 Task: Look for space in Bellaire, United States from 10th August, 2023 to 20th August, 2023 for 12 adults in price range Rs.10000 to Rs.14000. Place can be entire place or shared room with 6 bedrooms having 12 beds and 6 bathrooms. Property type can be house, flat, guest house. Amenities needed are: wifi, TV, free parkinig on premises, gym, breakfast. Booking option can be shelf check-in. Required host language is English.
Action: Mouse moved to (414, 82)
Screenshot: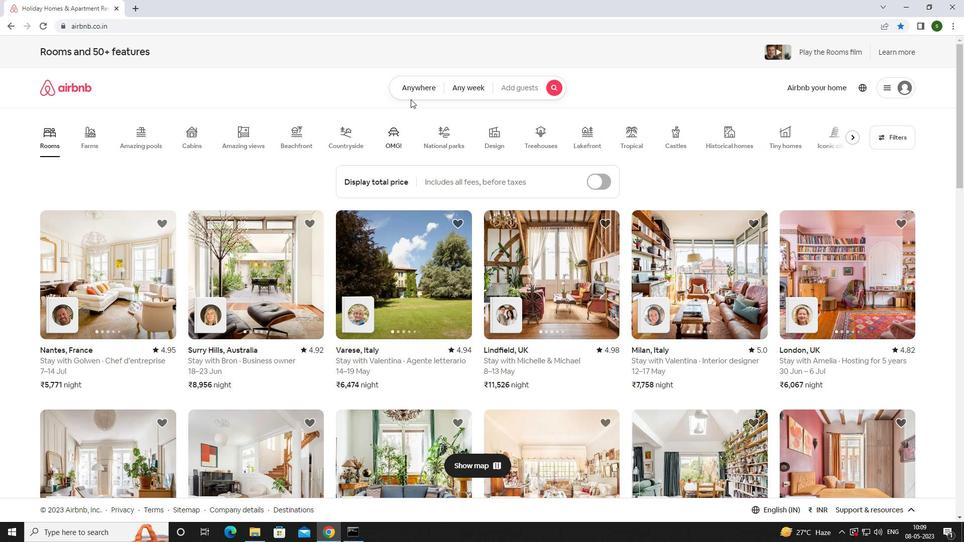 
Action: Mouse pressed left at (414, 82)
Screenshot: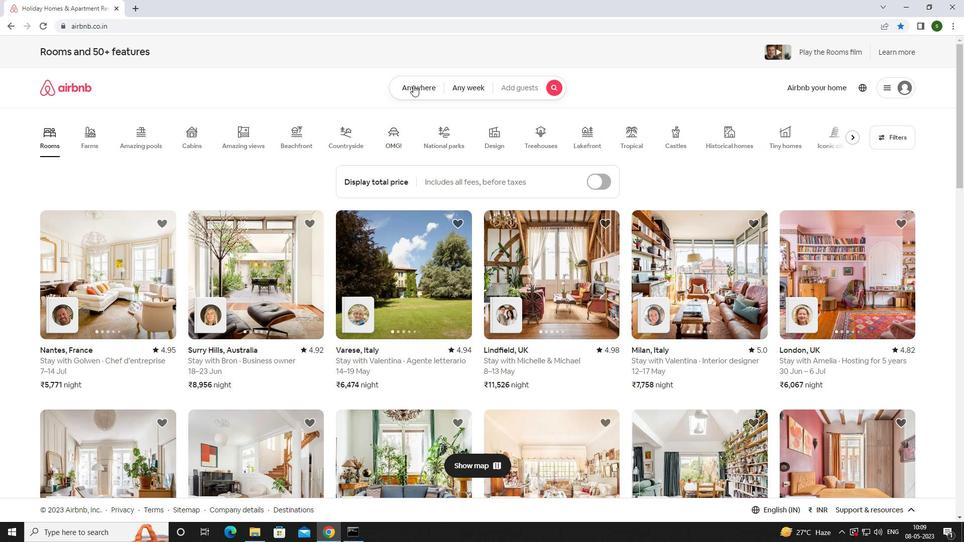 
Action: Mouse moved to (357, 125)
Screenshot: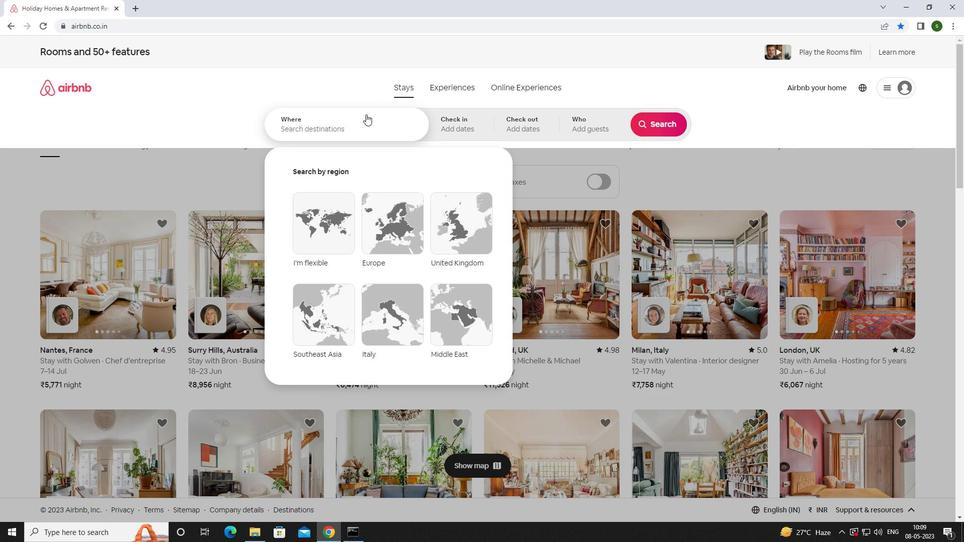 
Action: Mouse pressed left at (357, 125)
Screenshot: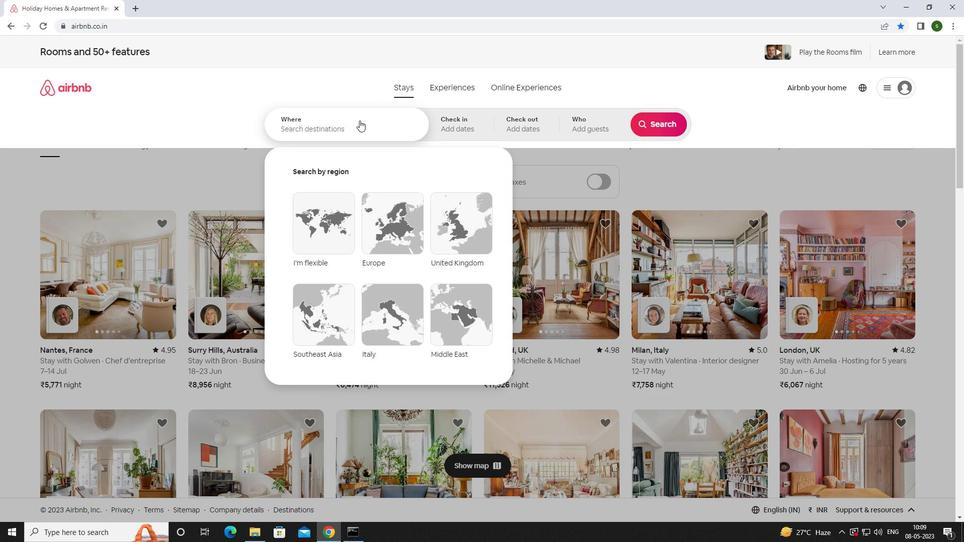 
Action: Key pressed <Key.caps_lock>b<Key.caps_lock>ellaire,<Key.space><Key.caps_lock>u<Key.caps_lock>nited<Key.space><Key.caps_lock>s<Key.caps_lock>tates<Key.enter>
Screenshot: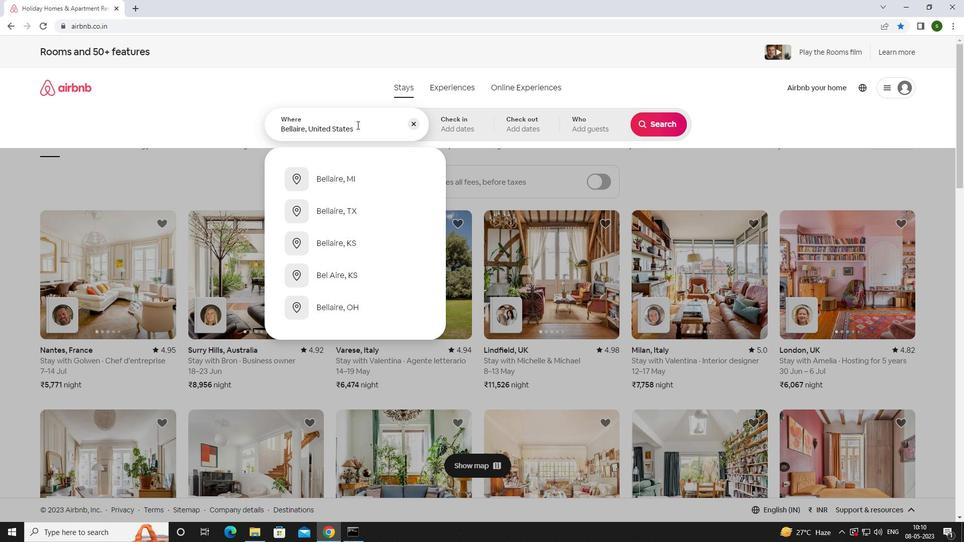 
Action: Mouse moved to (661, 199)
Screenshot: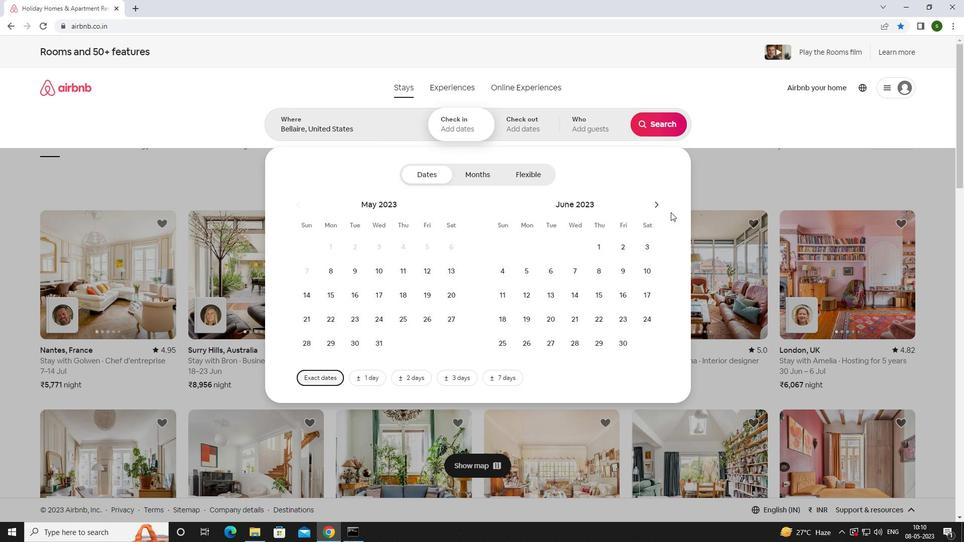 
Action: Mouse pressed left at (661, 199)
Screenshot: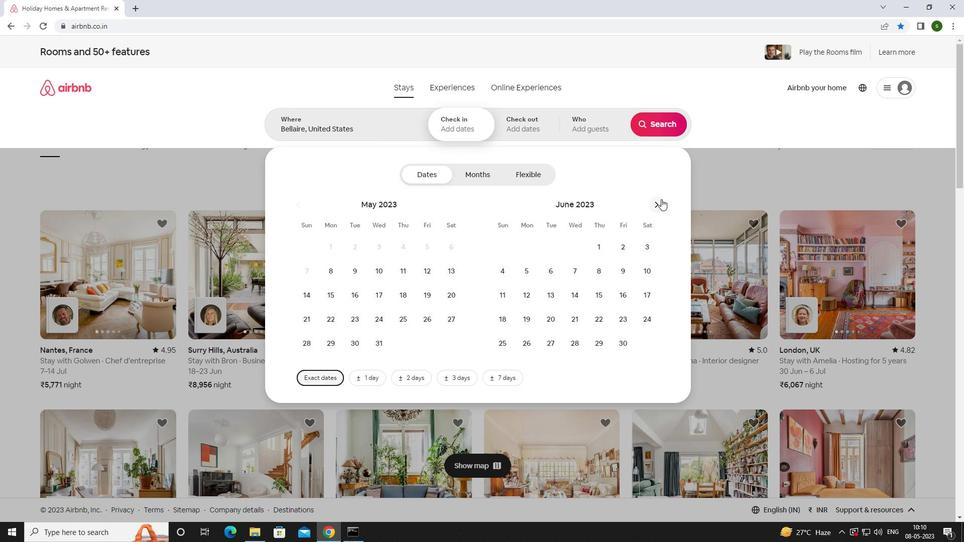 
Action: Mouse pressed left at (661, 199)
Screenshot: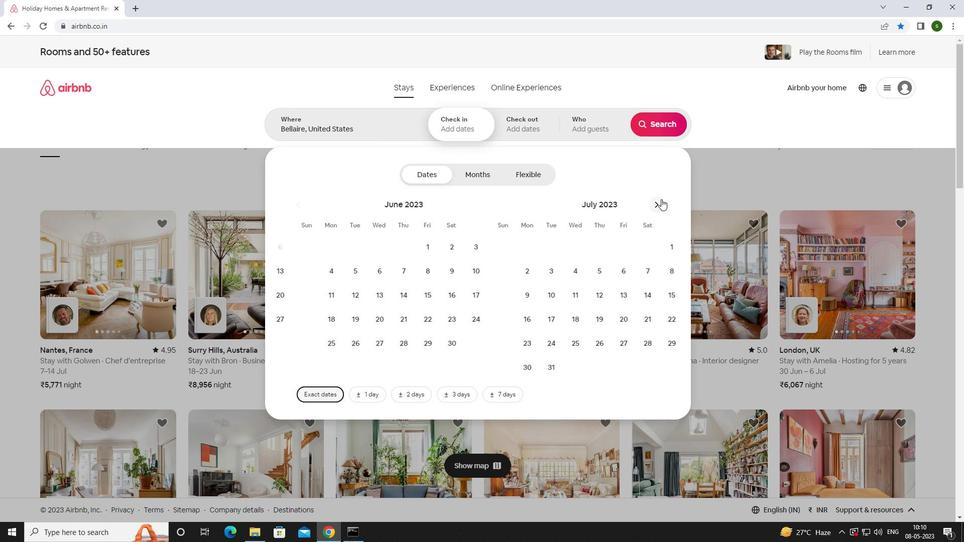 
Action: Mouse moved to (601, 272)
Screenshot: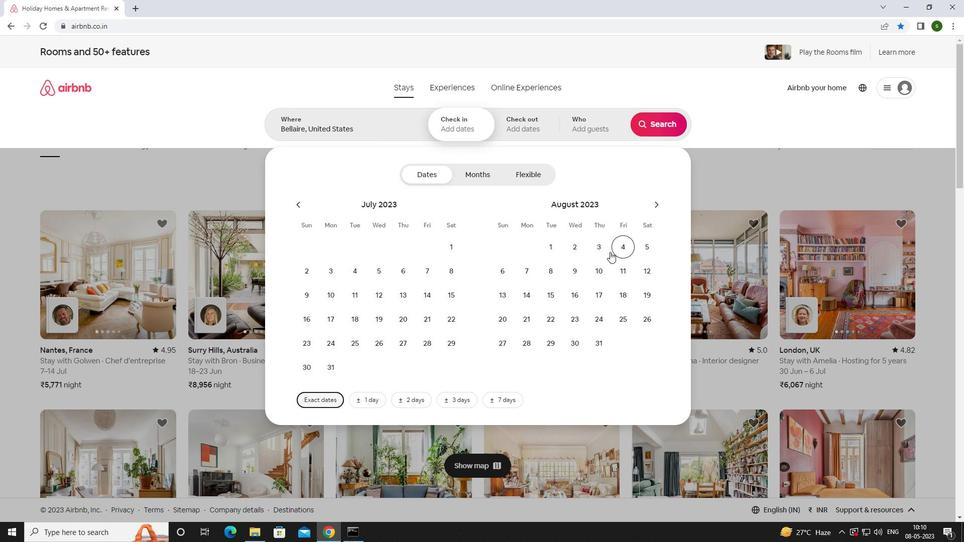 
Action: Mouse pressed left at (601, 272)
Screenshot: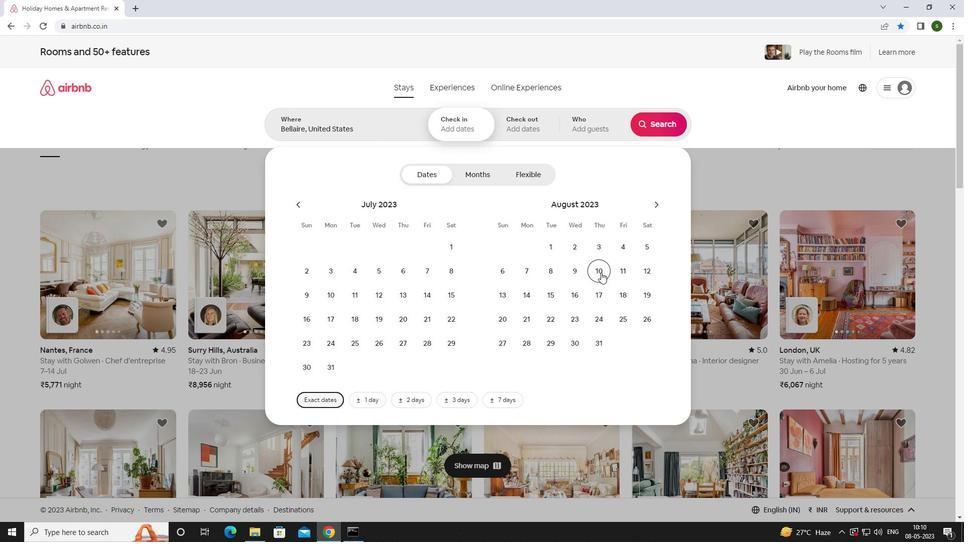 
Action: Mouse moved to (507, 319)
Screenshot: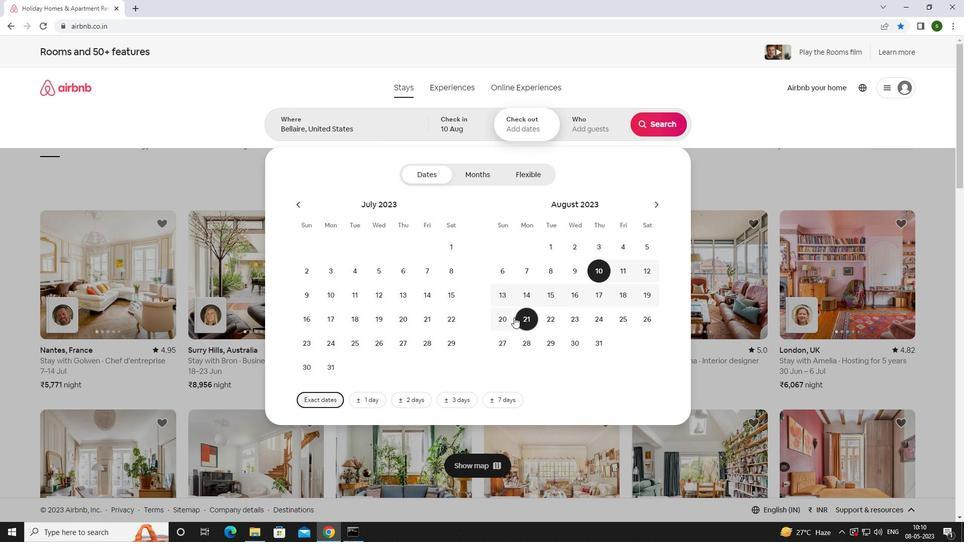 
Action: Mouse pressed left at (507, 319)
Screenshot: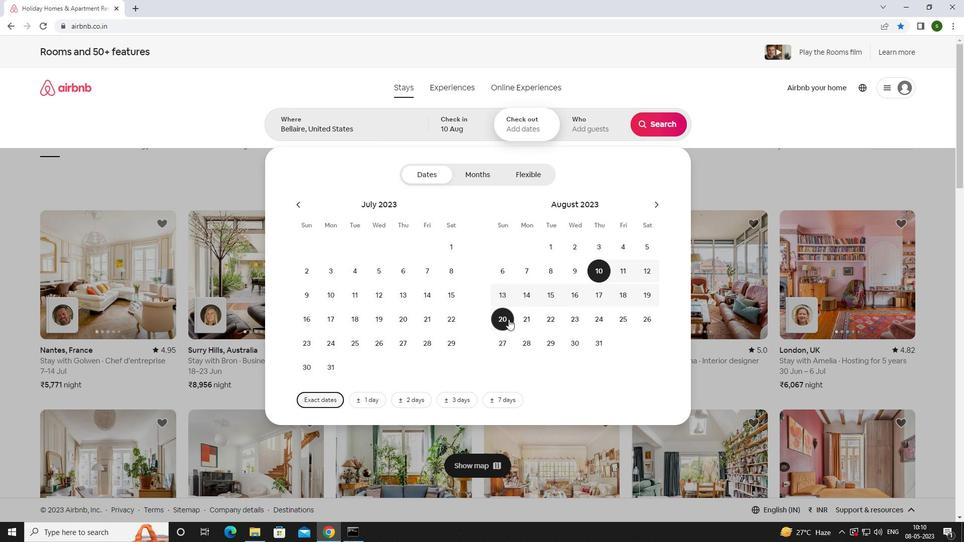 
Action: Mouse moved to (583, 131)
Screenshot: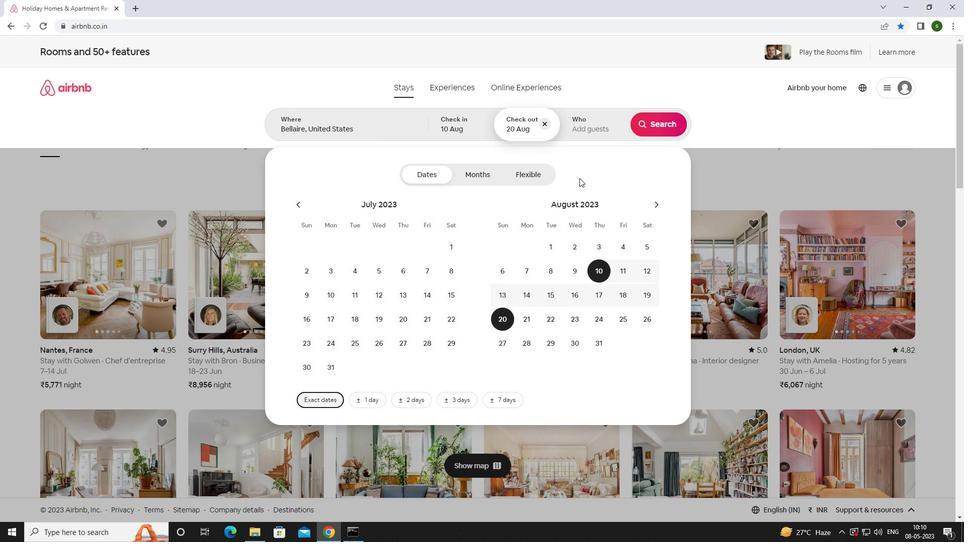 
Action: Mouse pressed left at (583, 131)
Screenshot: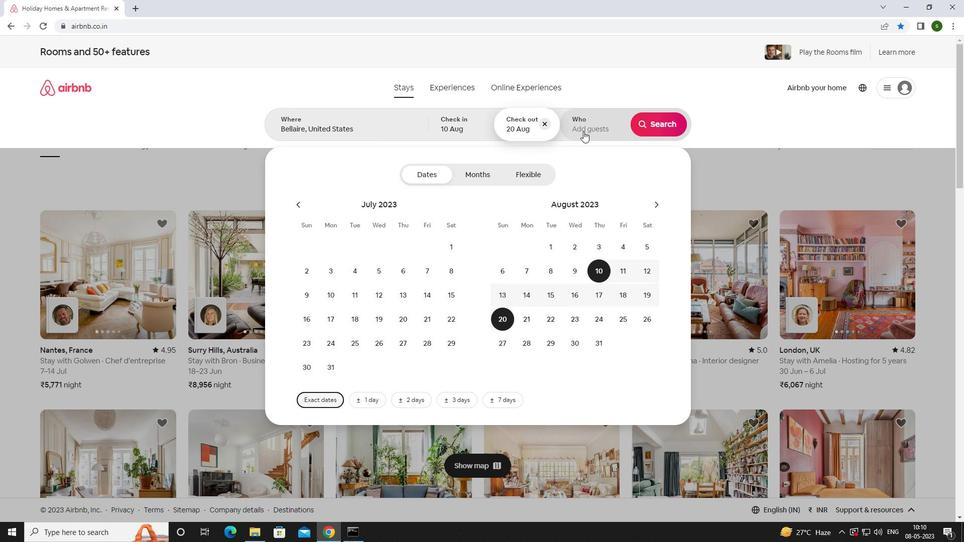 
Action: Mouse moved to (661, 178)
Screenshot: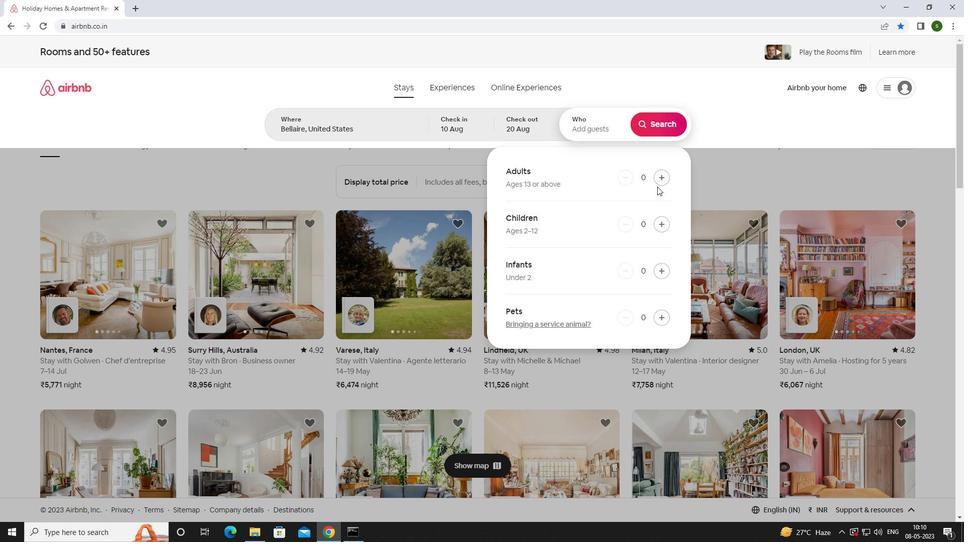 
Action: Mouse pressed left at (661, 178)
Screenshot: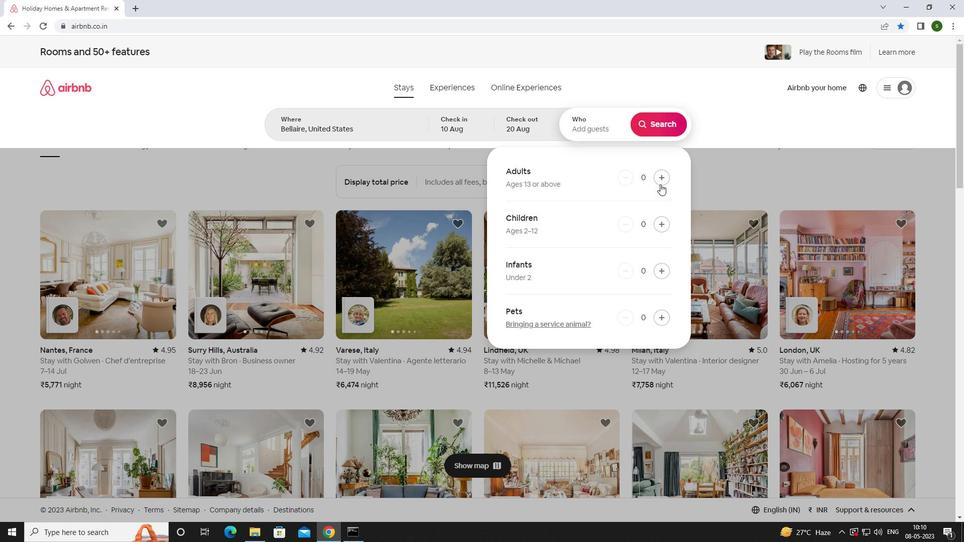 
Action: Mouse pressed left at (661, 178)
Screenshot: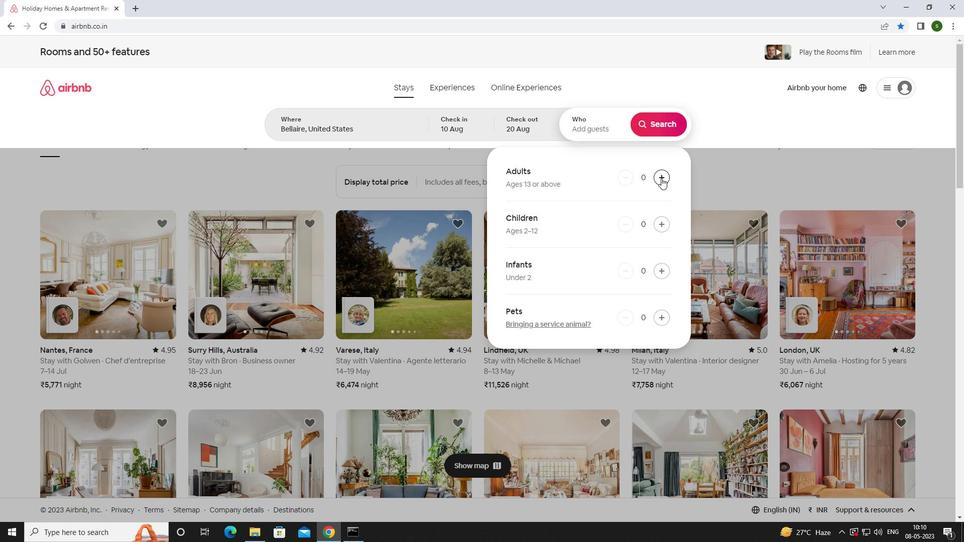 
Action: Mouse pressed left at (661, 178)
Screenshot: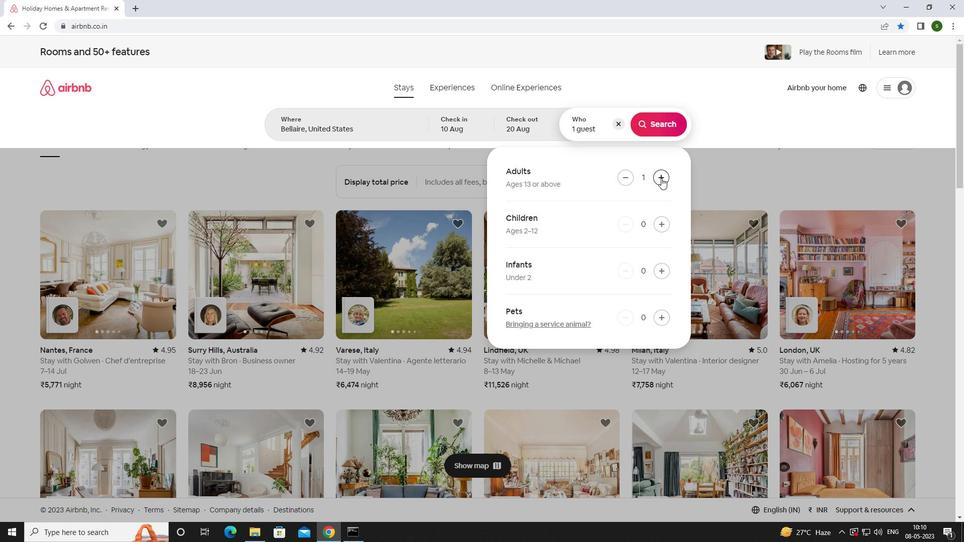 
Action: Mouse pressed left at (661, 178)
Screenshot: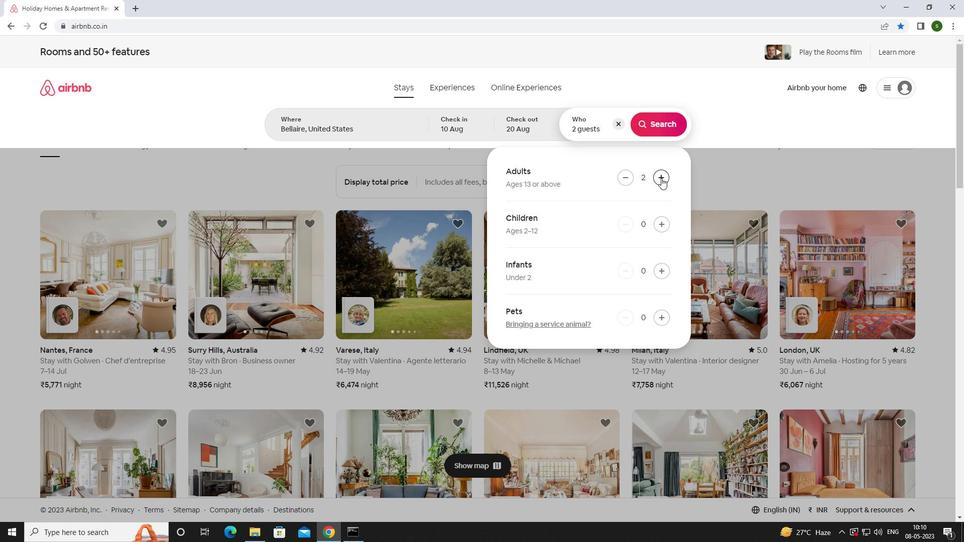 
Action: Mouse pressed left at (661, 178)
Screenshot: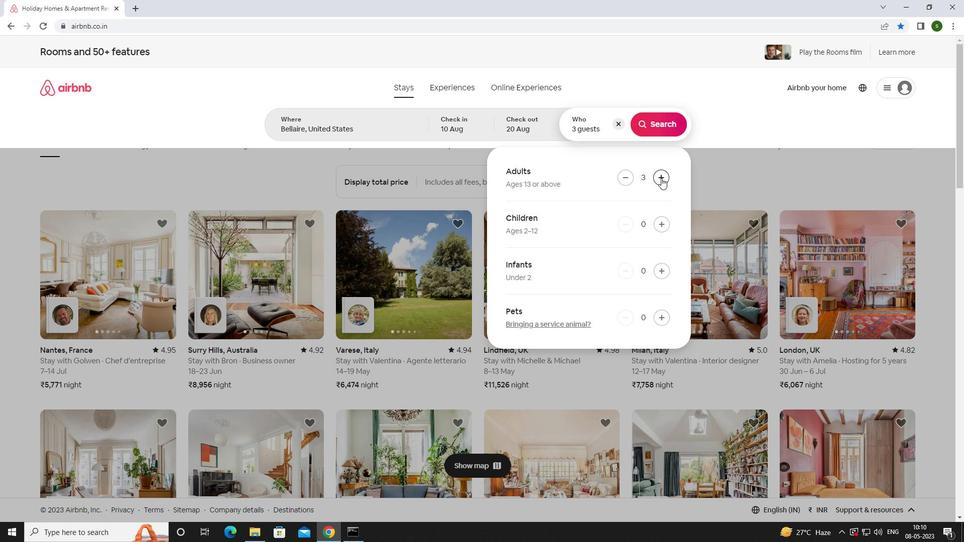 
Action: Mouse pressed left at (661, 178)
Screenshot: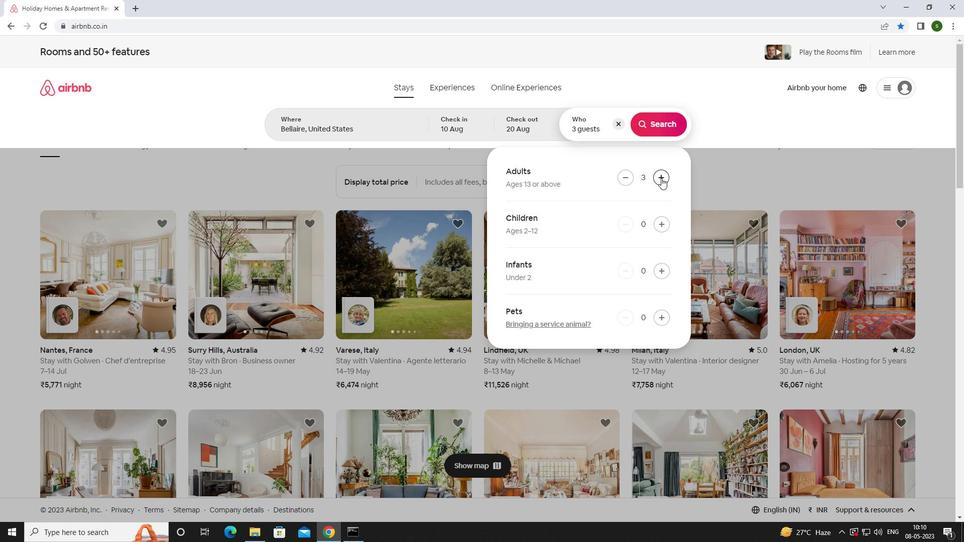 
Action: Mouse pressed left at (661, 178)
Screenshot: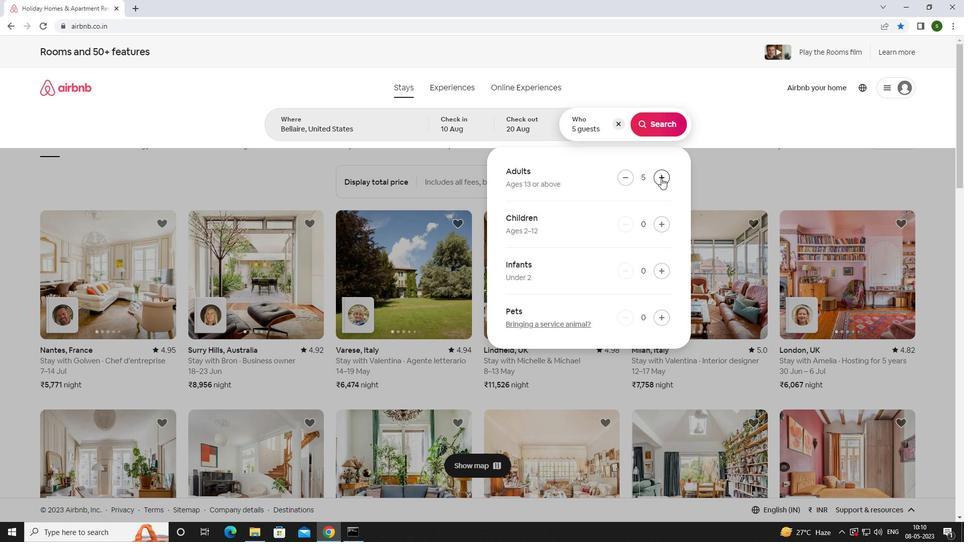 
Action: Mouse pressed left at (661, 178)
Screenshot: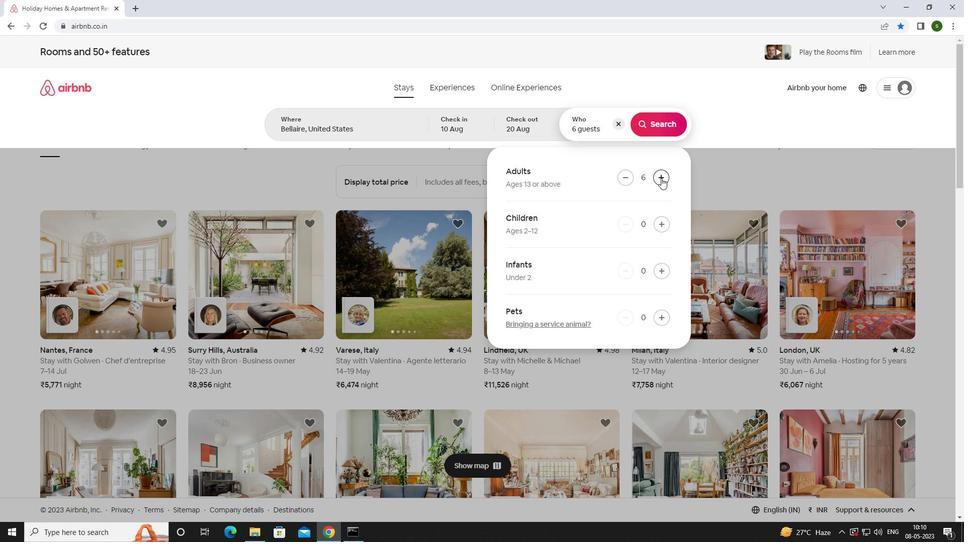 
Action: Mouse pressed left at (661, 178)
Screenshot: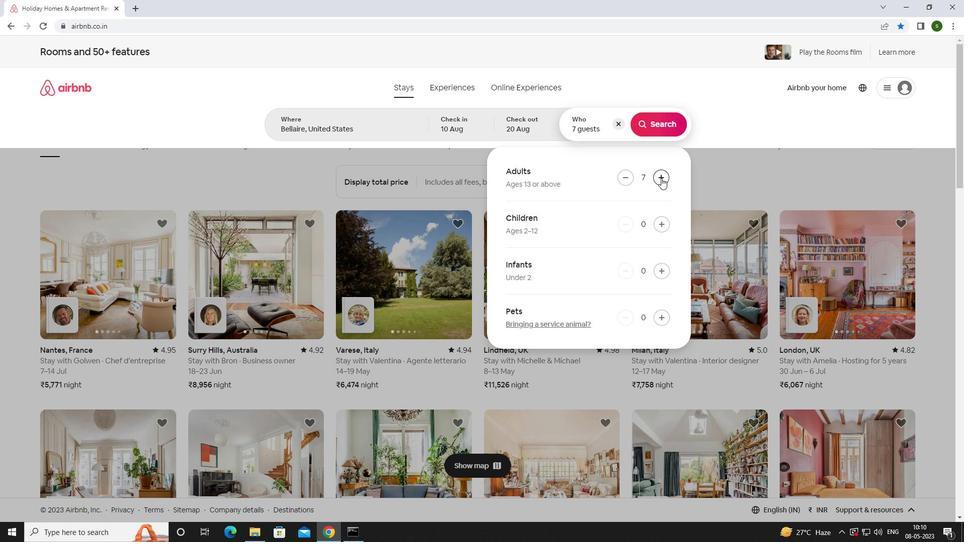 
Action: Mouse pressed left at (661, 178)
Screenshot: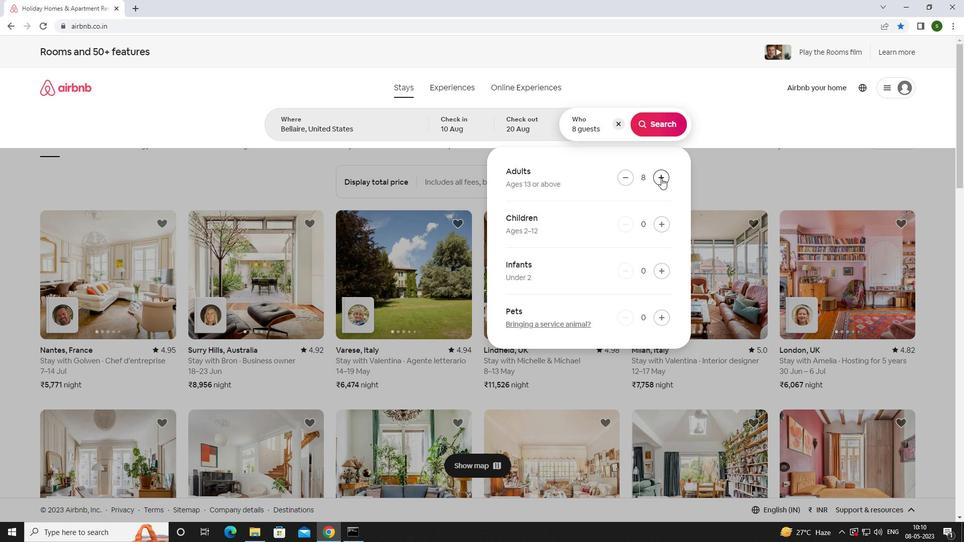 
Action: Mouse pressed left at (661, 178)
Screenshot: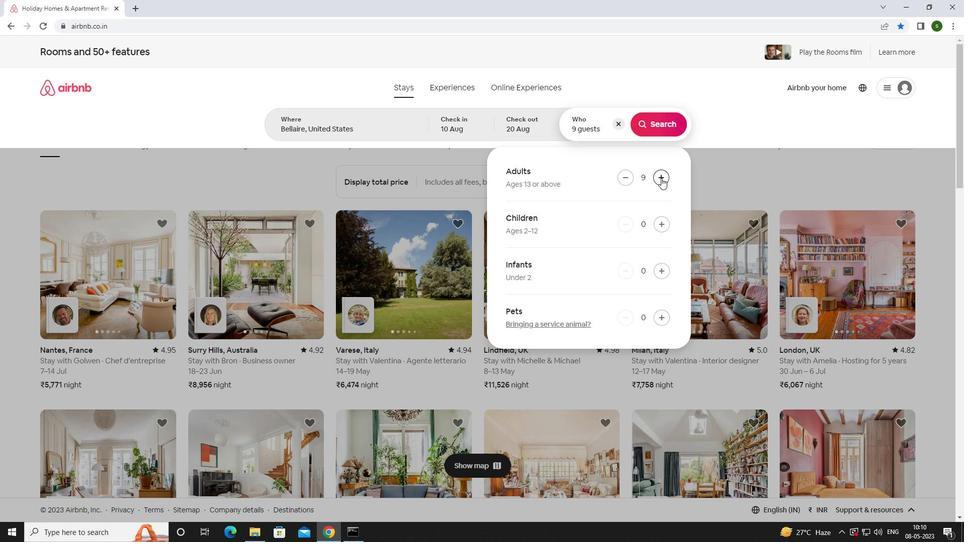 
Action: Mouse pressed left at (661, 178)
Screenshot: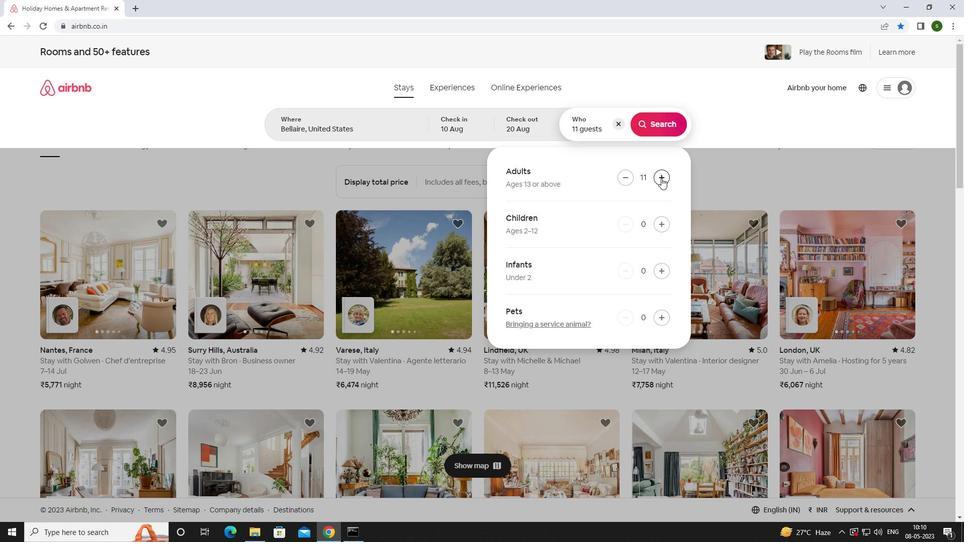 
Action: Mouse moved to (666, 125)
Screenshot: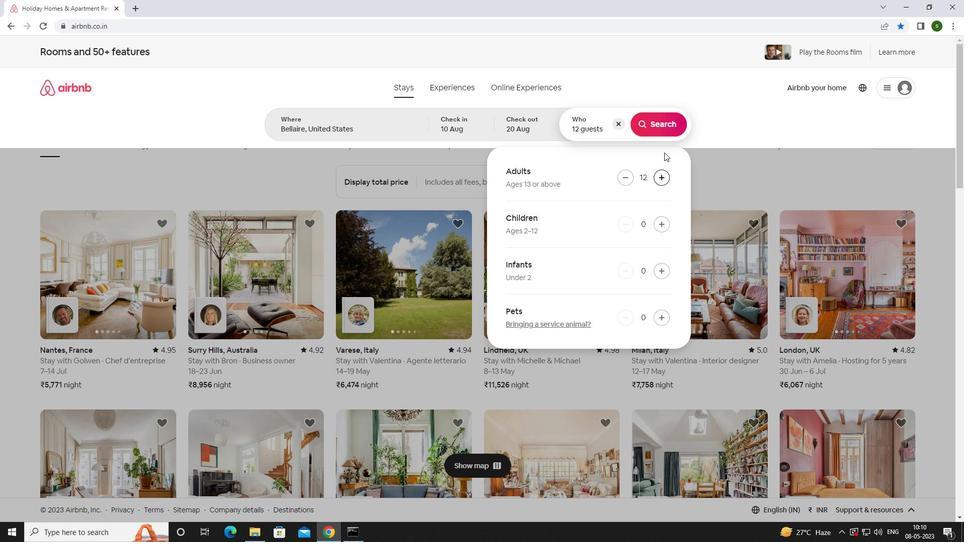 
Action: Mouse pressed left at (666, 125)
Screenshot: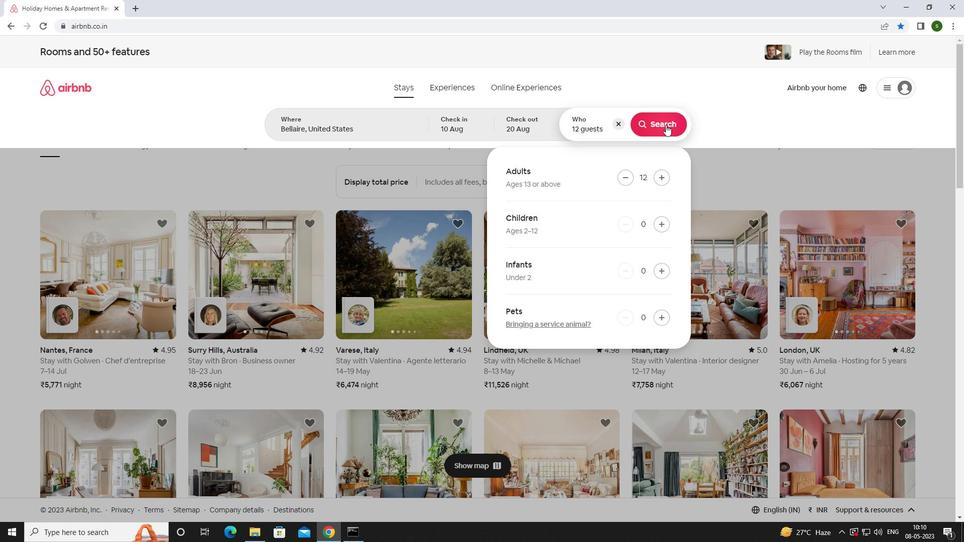 
Action: Mouse moved to (907, 93)
Screenshot: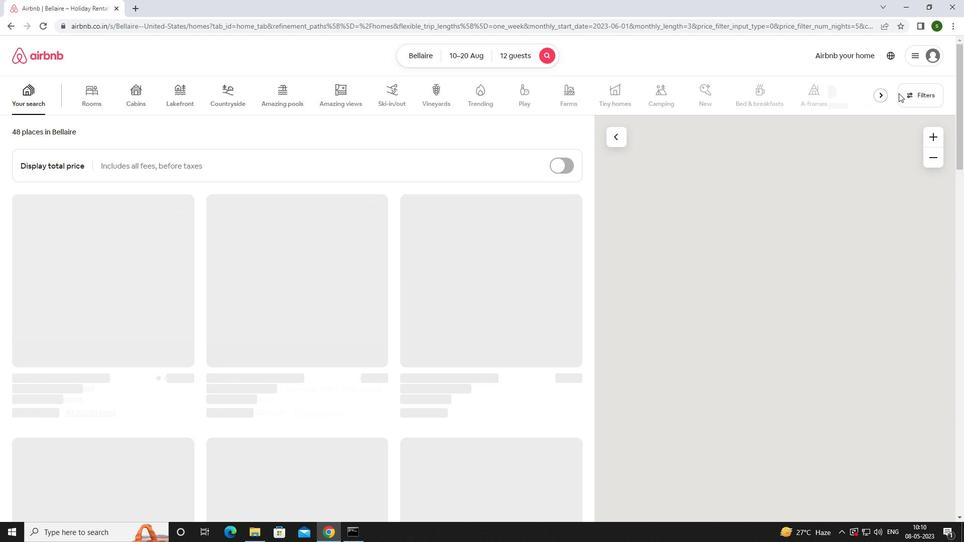
Action: Mouse pressed left at (907, 93)
Screenshot: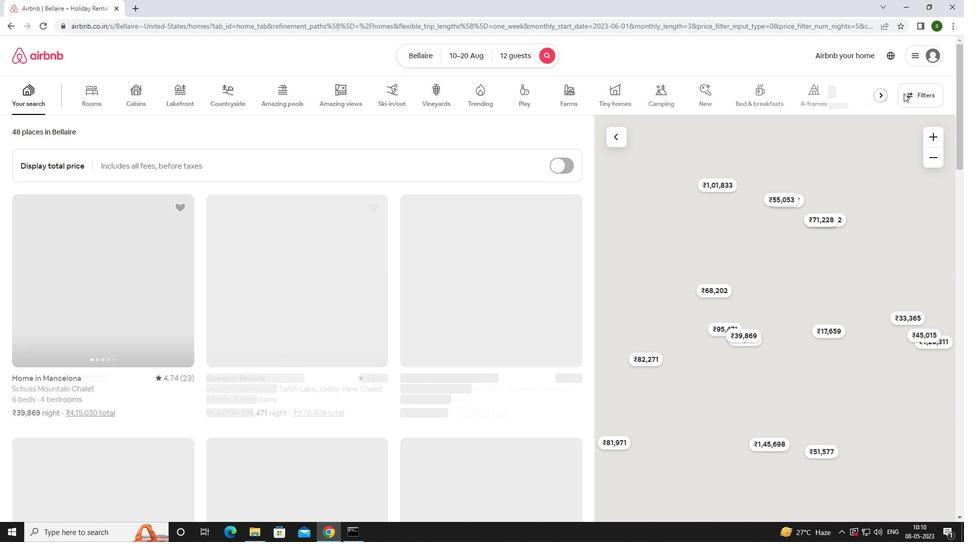 
Action: Mouse moved to (405, 333)
Screenshot: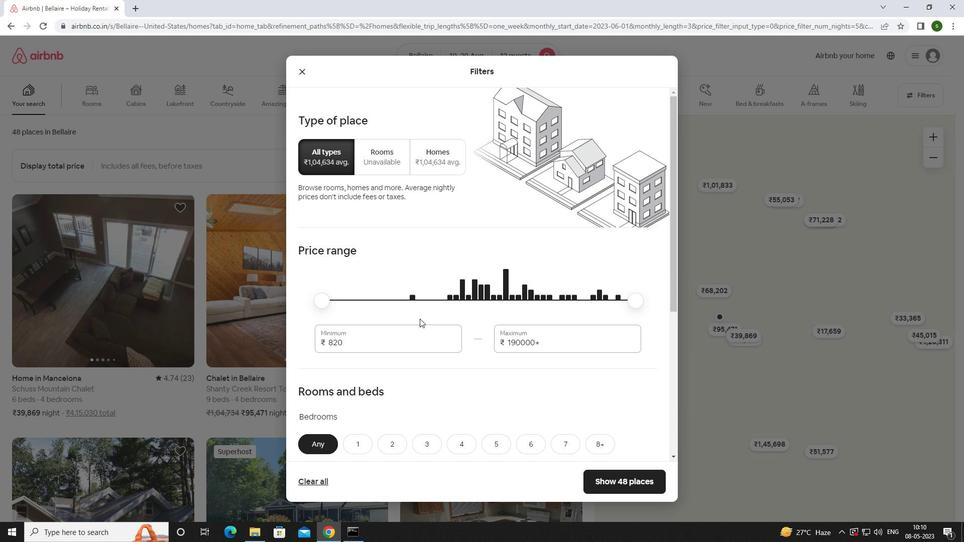 
Action: Mouse pressed left at (405, 333)
Screenshot: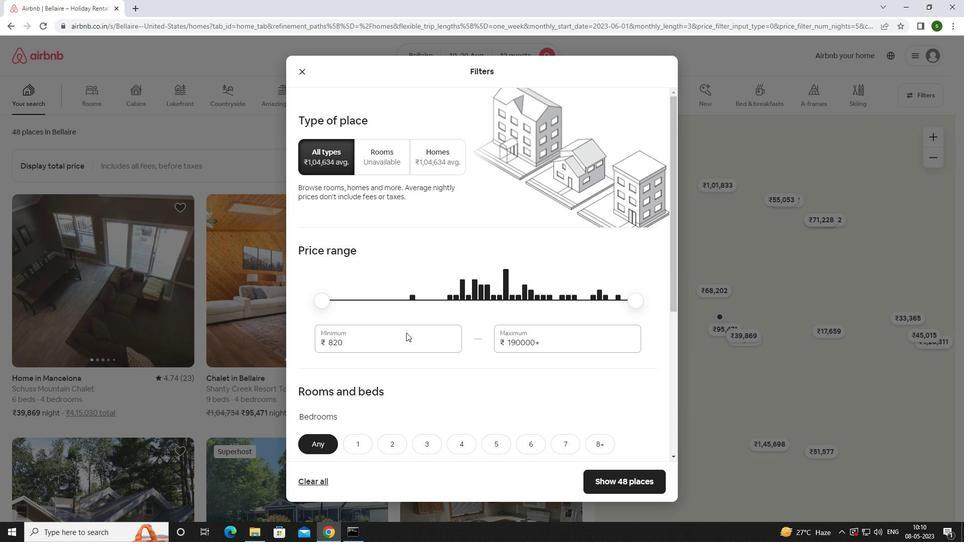 
Action: Key pressed <Key.backspace><Key.backspace><Key.backspace><Key.backspace><Key.backspace>10000
Screenshot: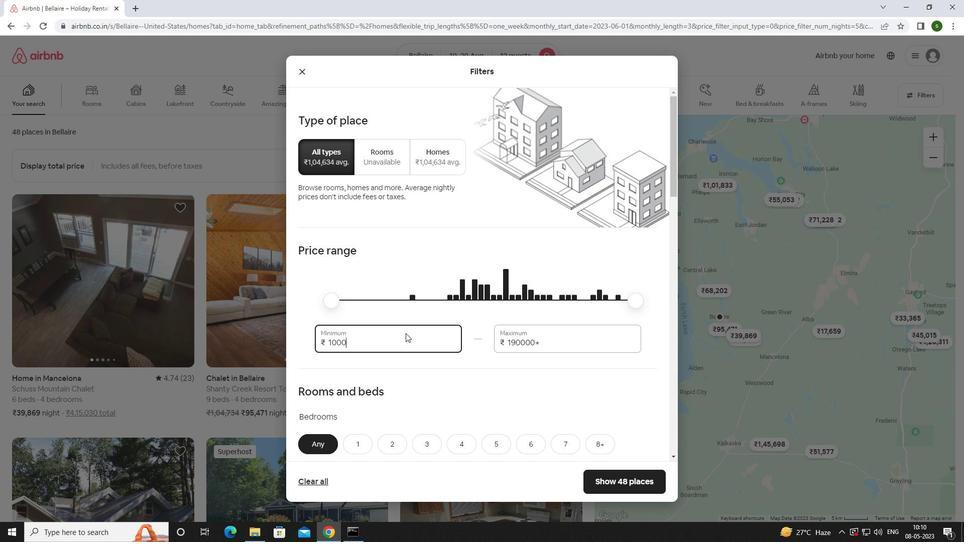 
Action: Mouse moved to (552, 343)
Screenshot: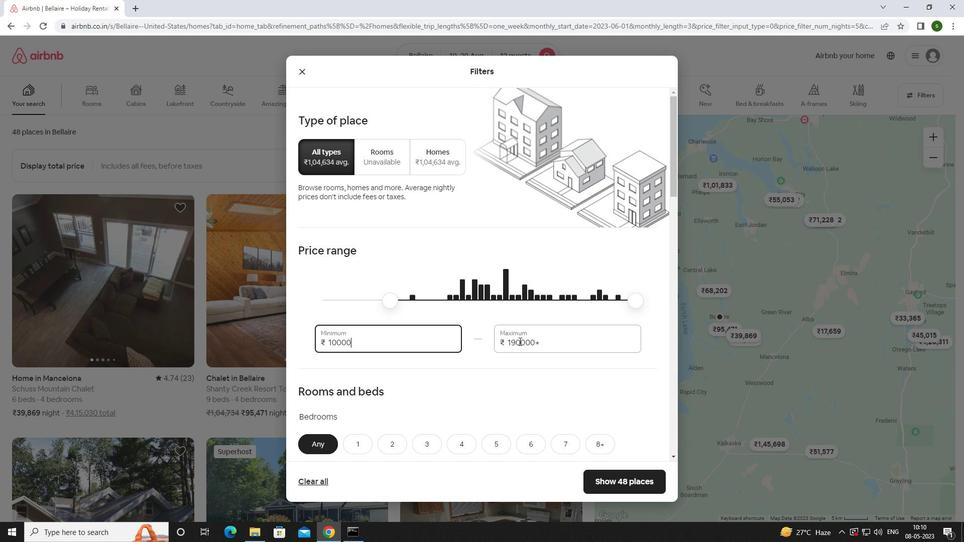 
Action: Mouse pressed left at (552, 343)
Screenshot: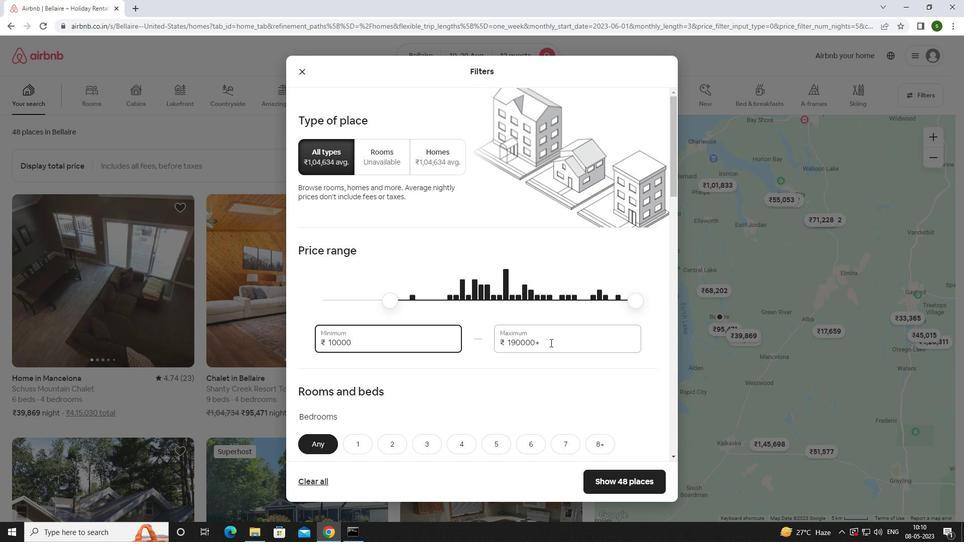 
Action: Key pressed <Key.backspace><Key.backspace><Key.backspace><Key.backspace><Key.backspace><Key.backspace><Key.backspace><Key.backspace><Key.backspace><Key.backspace><Key.backspace><Key.backspace>14000
Screenshot: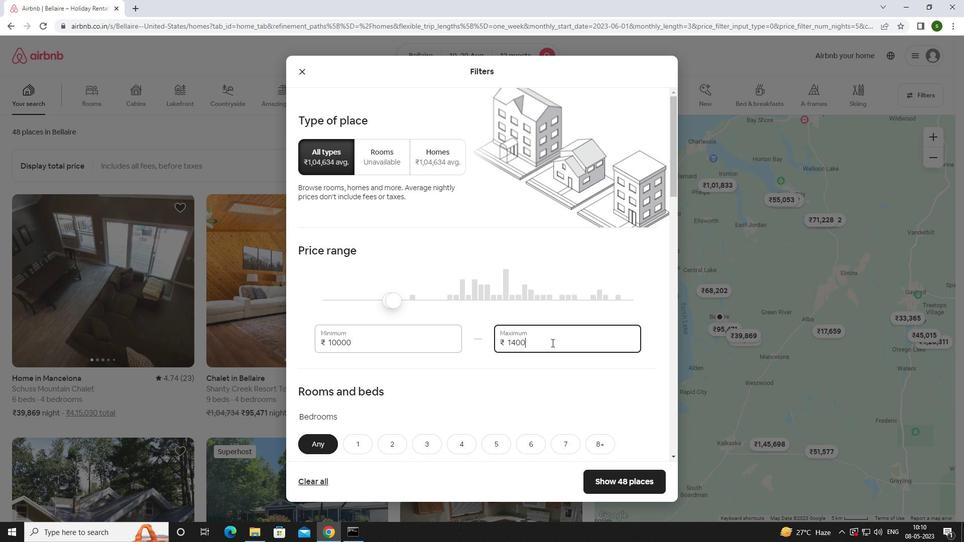 
Action: Mouse moved to (451, 330)
Screenshot: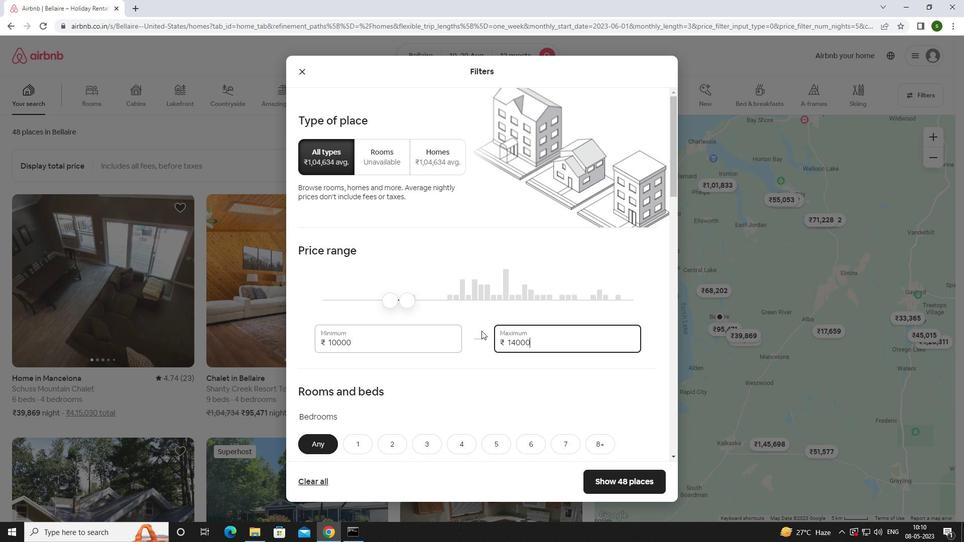 
Action: Mouse scrolled (451, 329) with delta (0, 0)
Screenshot: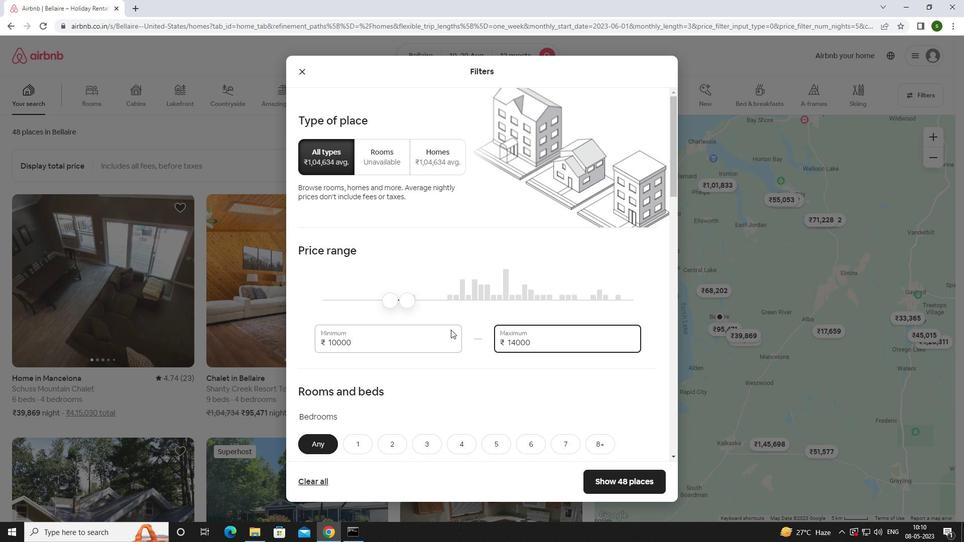 
Action: Mouse scrolled (451, 329) with delta (0, 0)
Screenshot: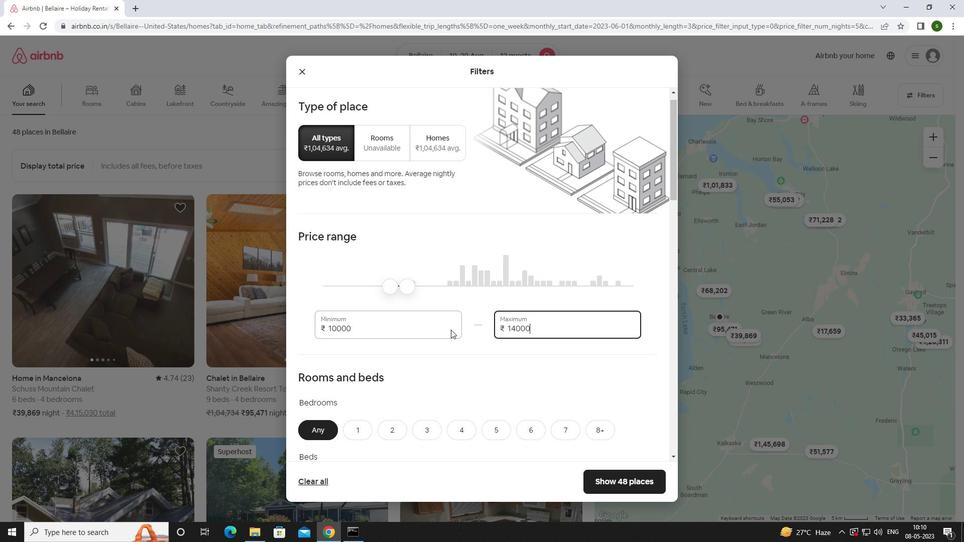 
Action: Mouse moved to (535, 341)
Screenshot: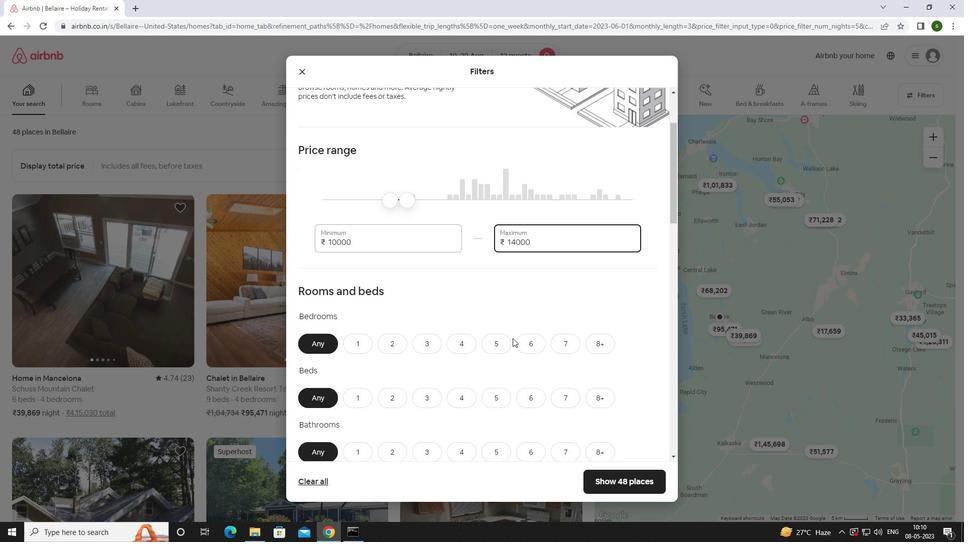 
Action: Mouse pressed left at (535, 341)
Screenshot: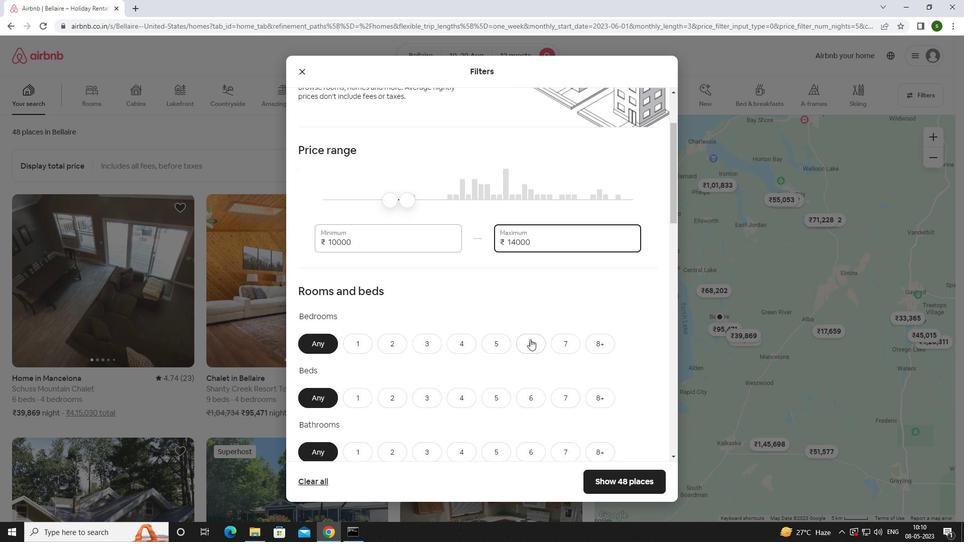 
Action: Mouse moved to (608, 399)
Screenshot: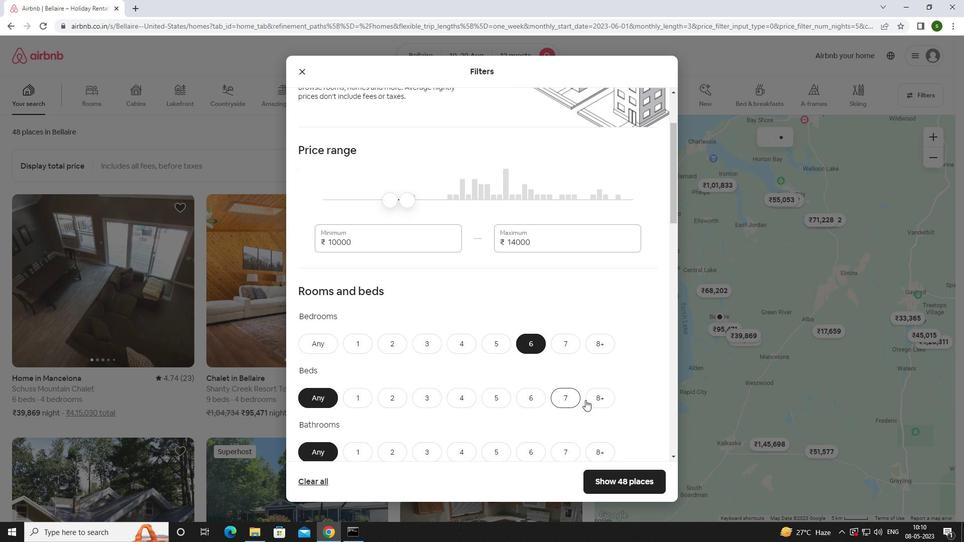 
Action: Mouse pressed left at (608, 399)
Screenshot: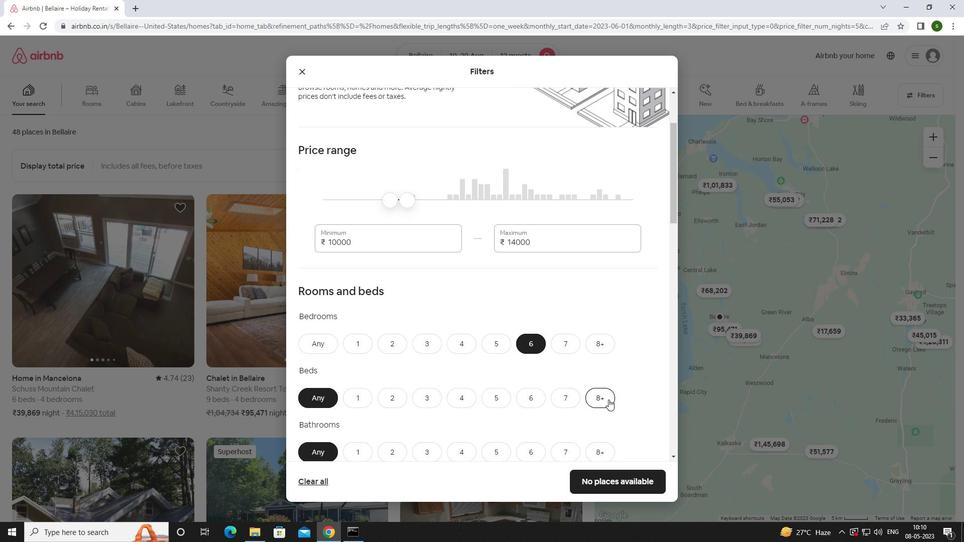 
Action: Mouse scrolled (608, 399) with delta (0, 0)
Screenshot: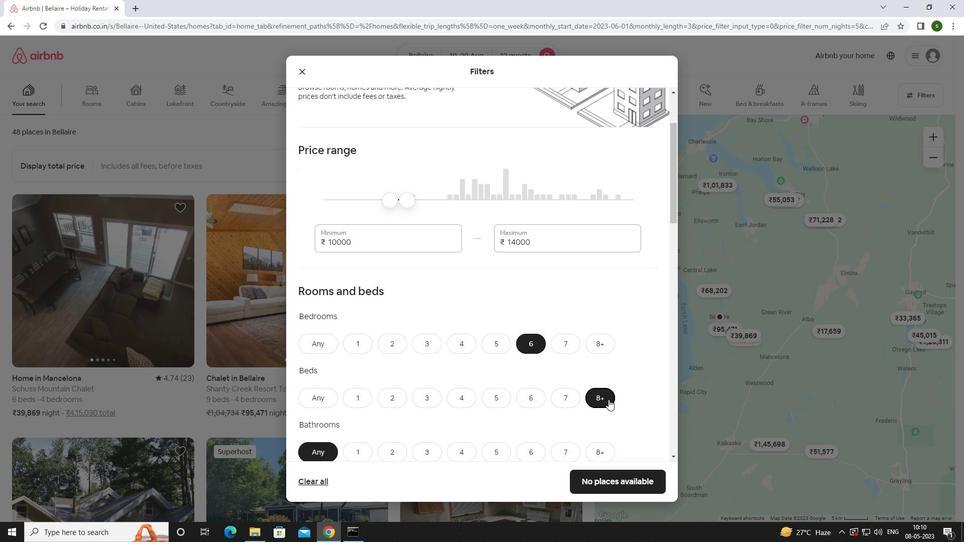 
Action: Mouse scrolled (608, 399) with delta (0, 0)
Screenshot: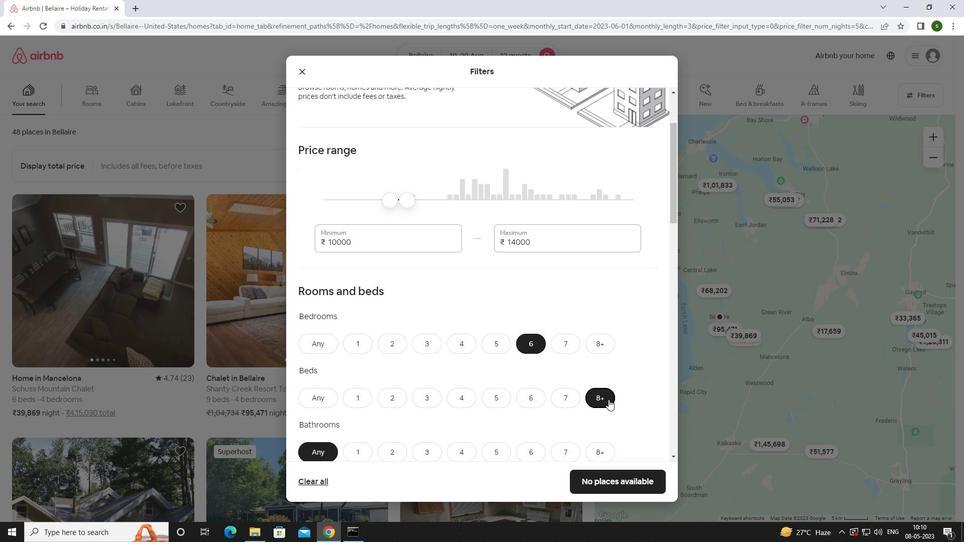 
Action: Mouse moved to (536, 352)
Screenshot: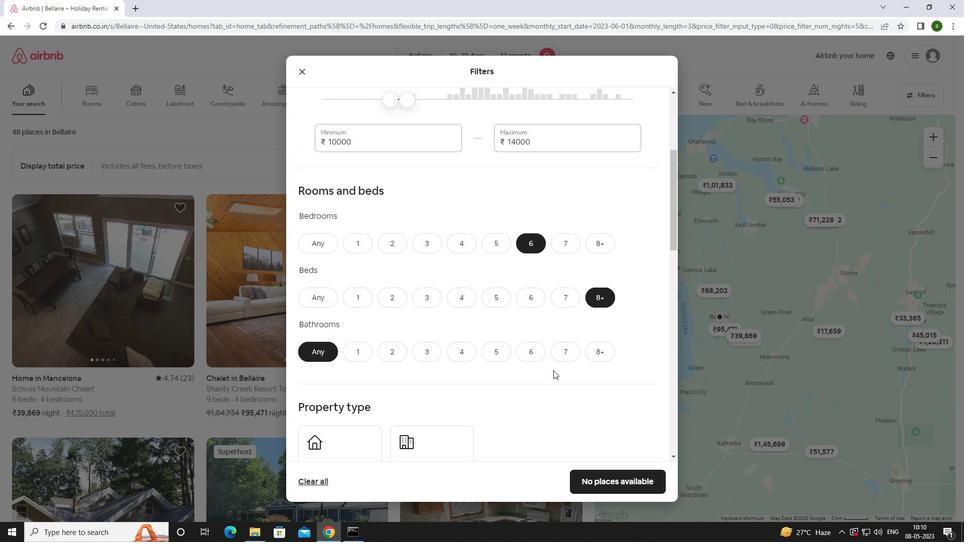 
Action: Mouse pressed left at (536, 352)
Screenshot: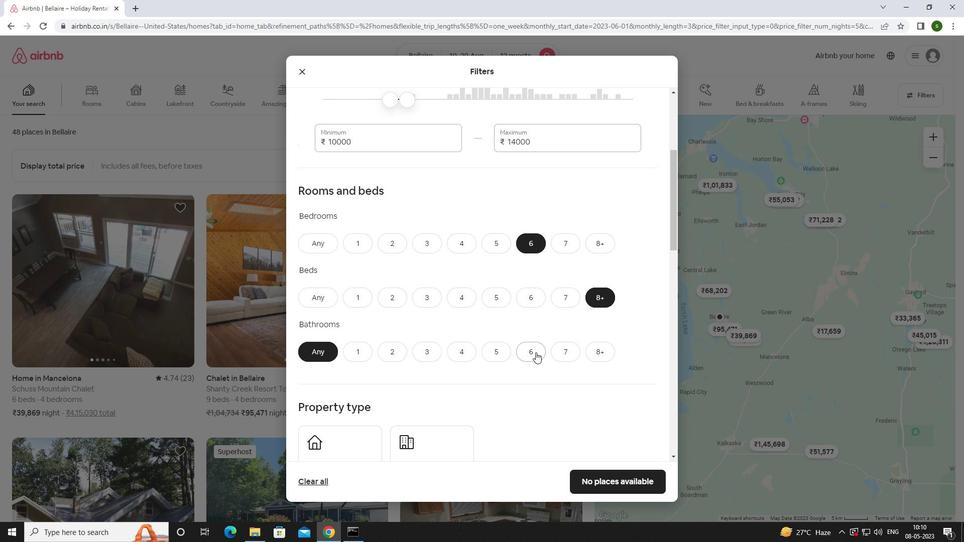 
Action: Mouse scrolled (536, 352) with delta (0, 0)
Screenshot: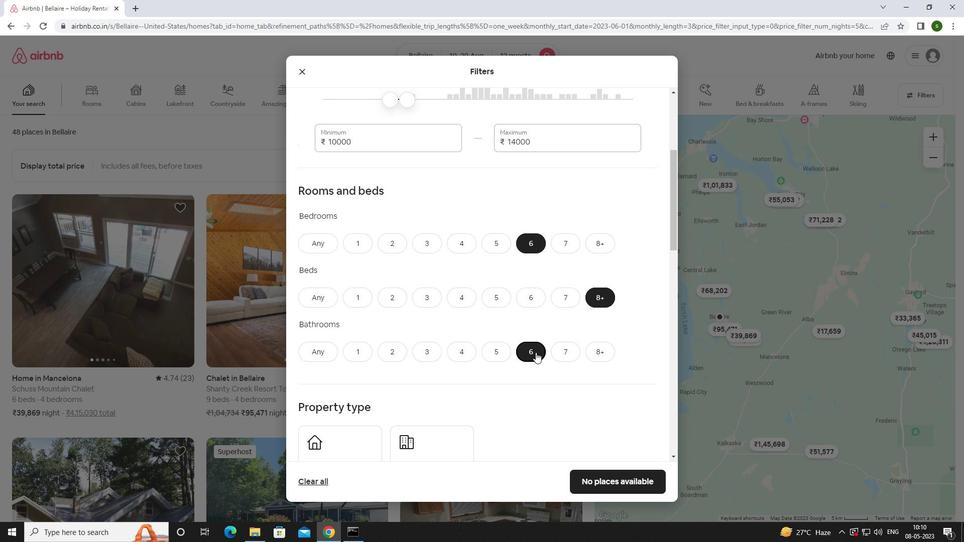 
Action: Mouse scrolled (536, 352) with delta (0, 0)
Screenshot: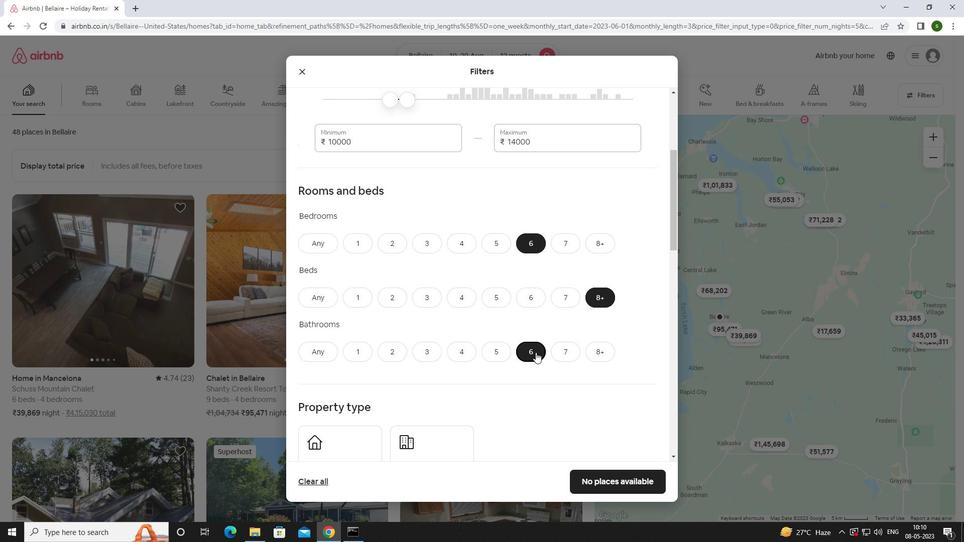 
Action: Mouse moved to (352, 344)
Screenshot: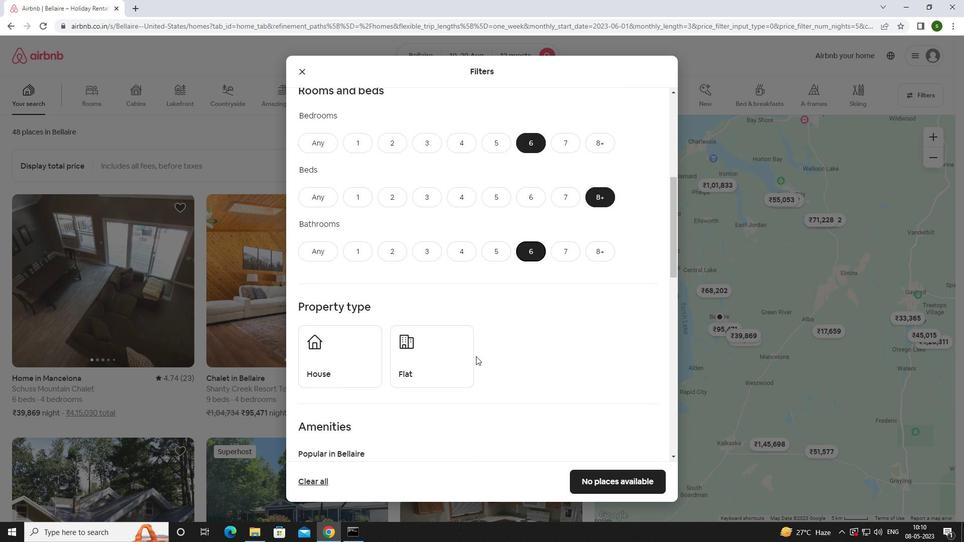 
Action: Mouse pressed left at (352, 344)
Screenshot: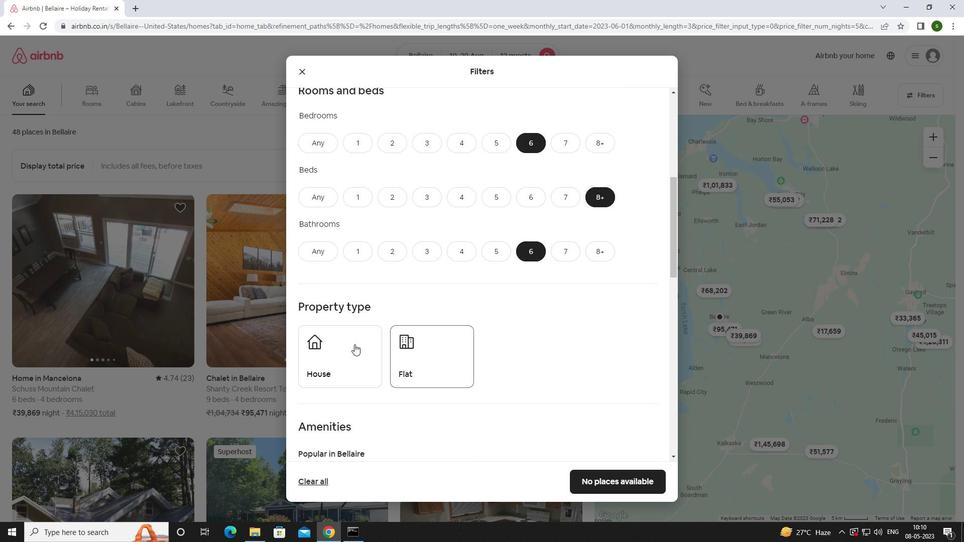 
Action: Mouse moved to (398, 343)
Screenshot: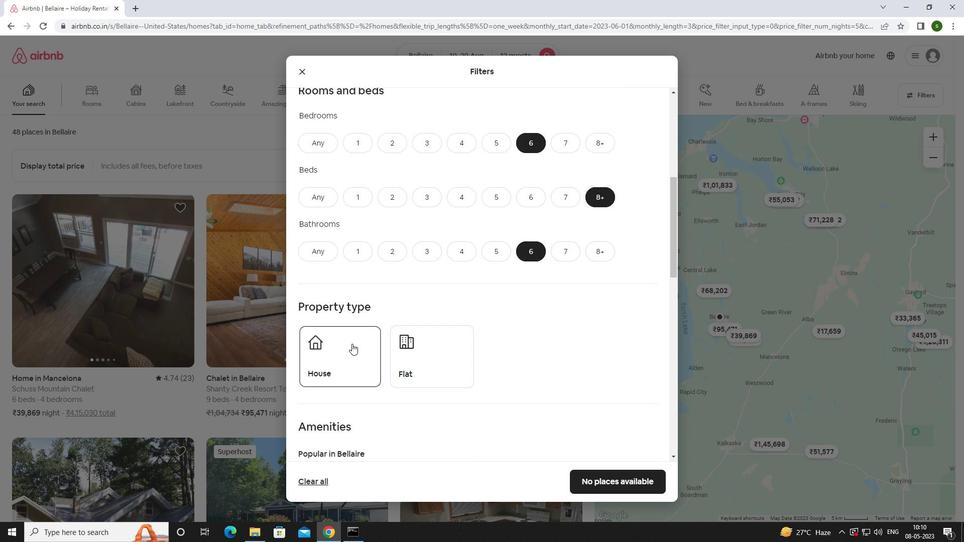 
Action: Mouse pressed left at (398, 343)
Screenshot: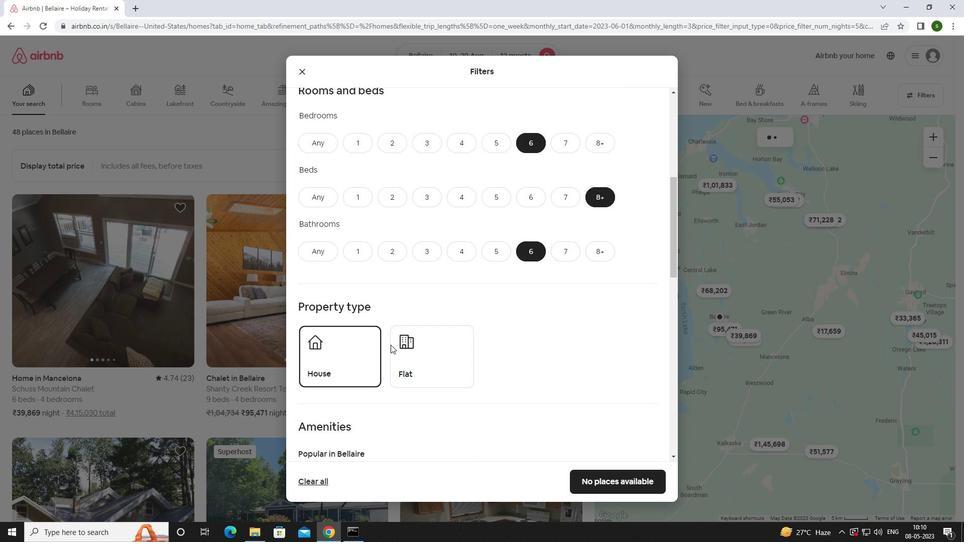 
Action: Mouse scrolled (398, 342) with delta (0, 0)
Screenshot: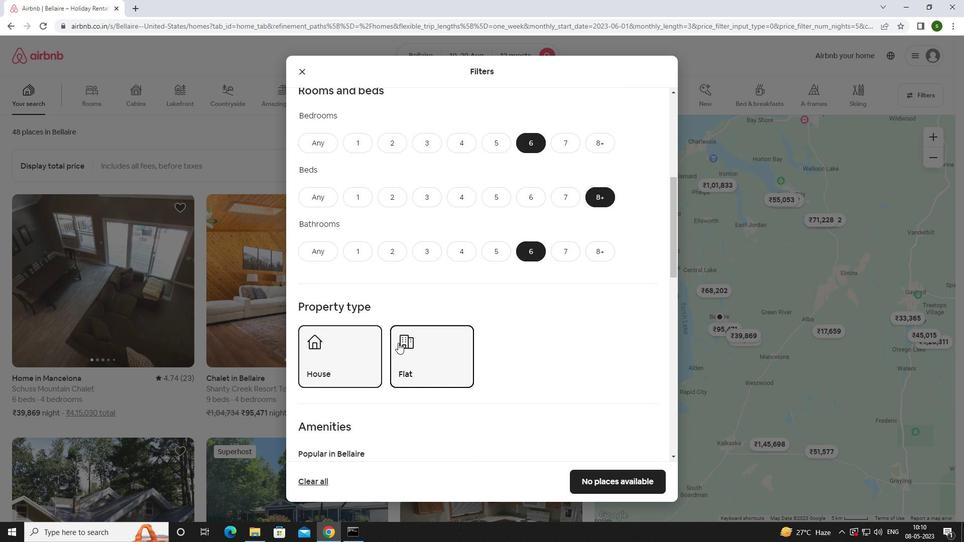 
Action: Mouse scrolled (398, 342) with delta (0, 0)
Screenshot: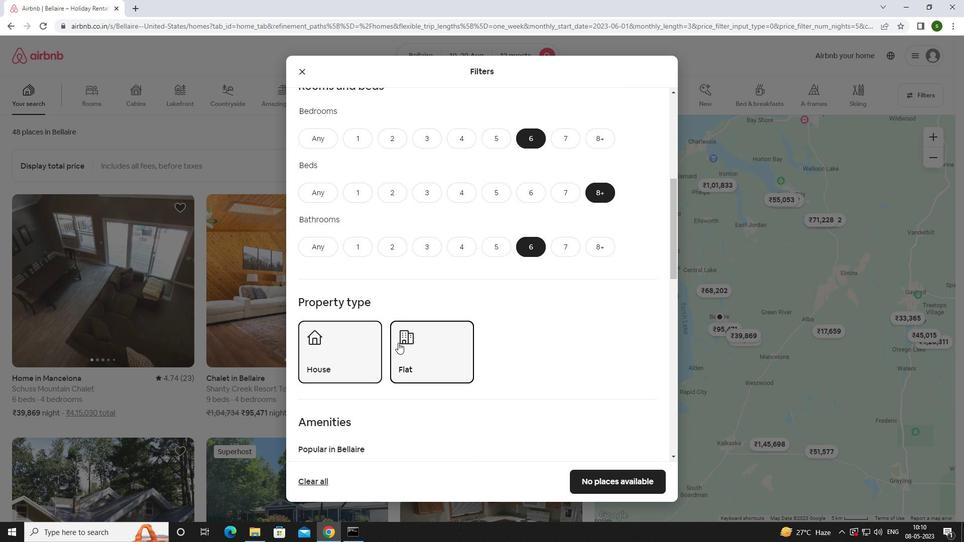 
Action: Mouse scrolled (398, 342) with delta (0, 0)
Screenshot: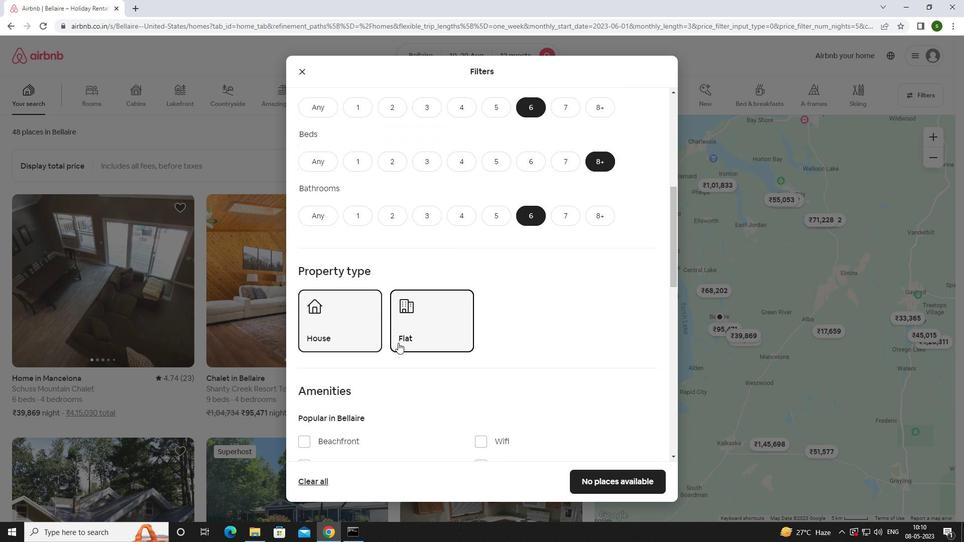 
Action: Mouse moved to (484, 334)
Screenshot: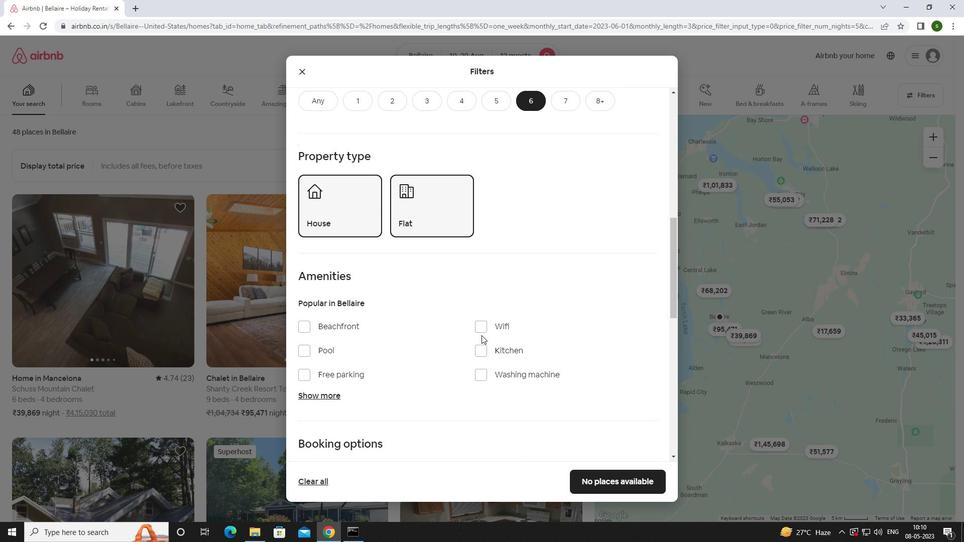 
Action: Mouse pressed left at (484, 334)
Screenshot: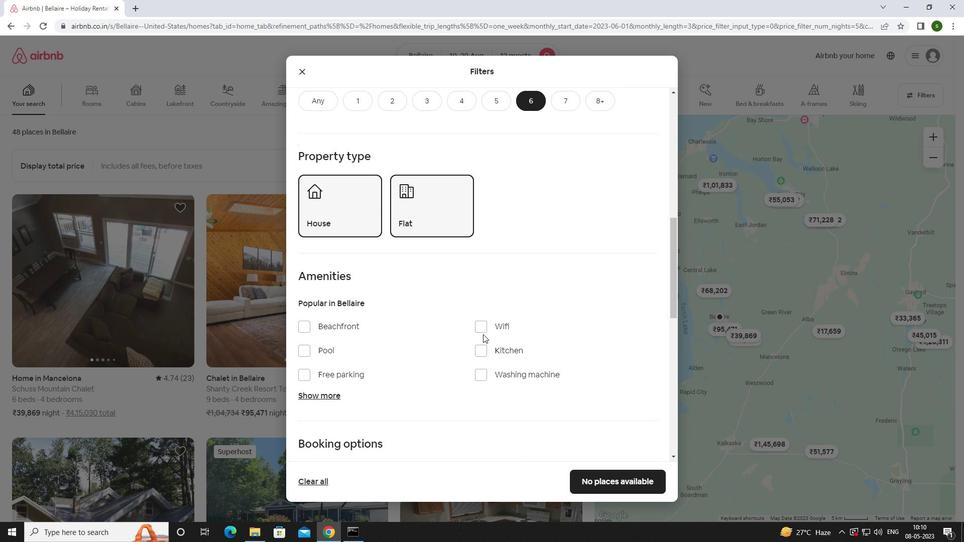
Action: Mouse moved to (483, 330)
Screenshot: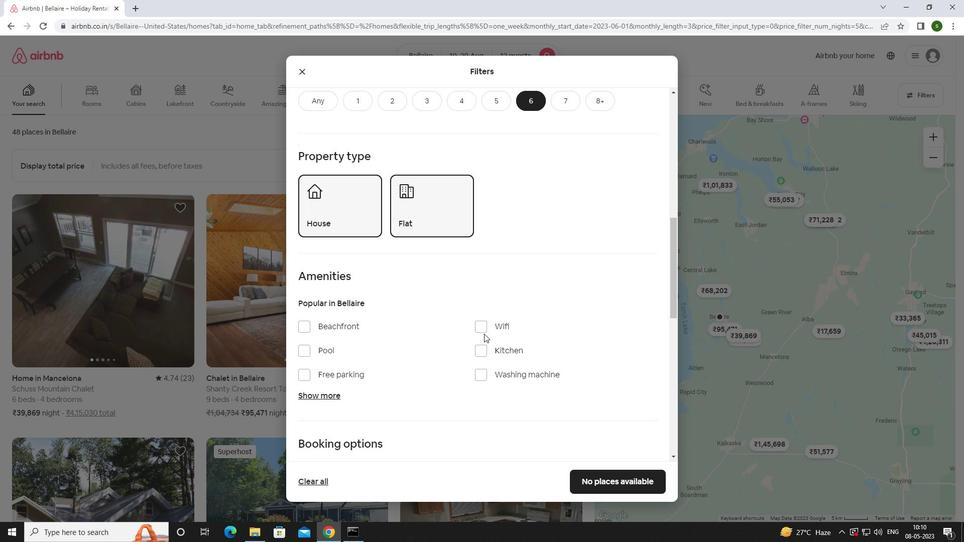 
Action: Mouse pressed left at (483, 330)
Screenshot: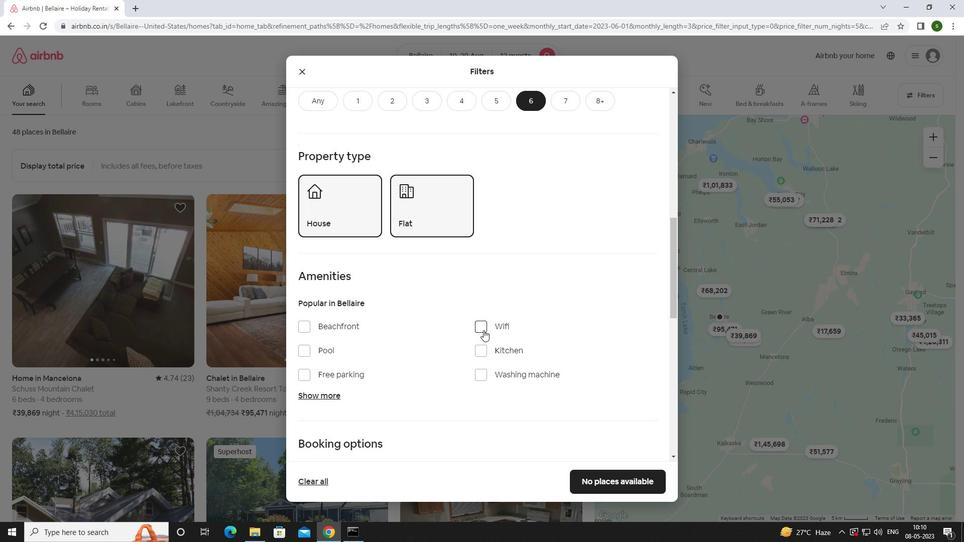 
Action: Mouse moved to (346, 373)
Screenshot: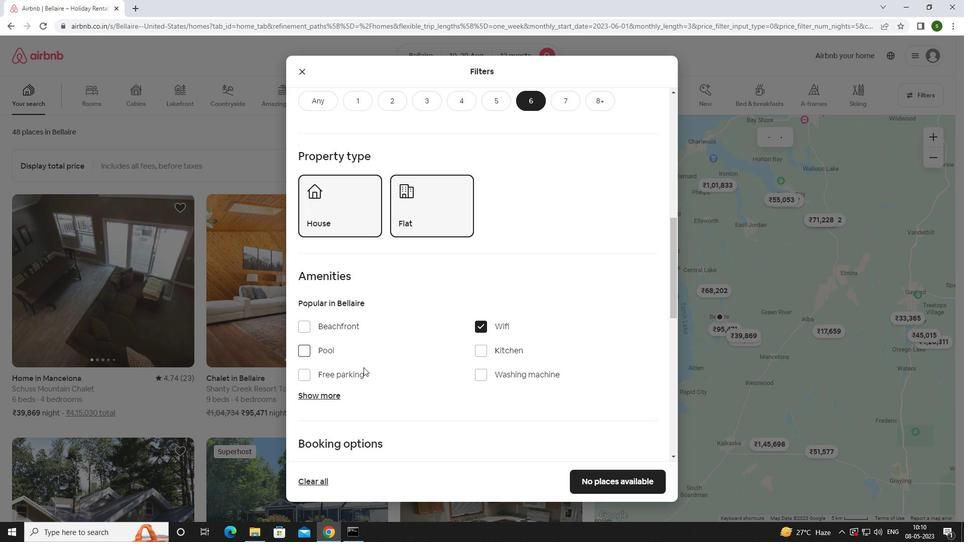 
Action: Mouse pressed left at (346, 373)
Screenshot: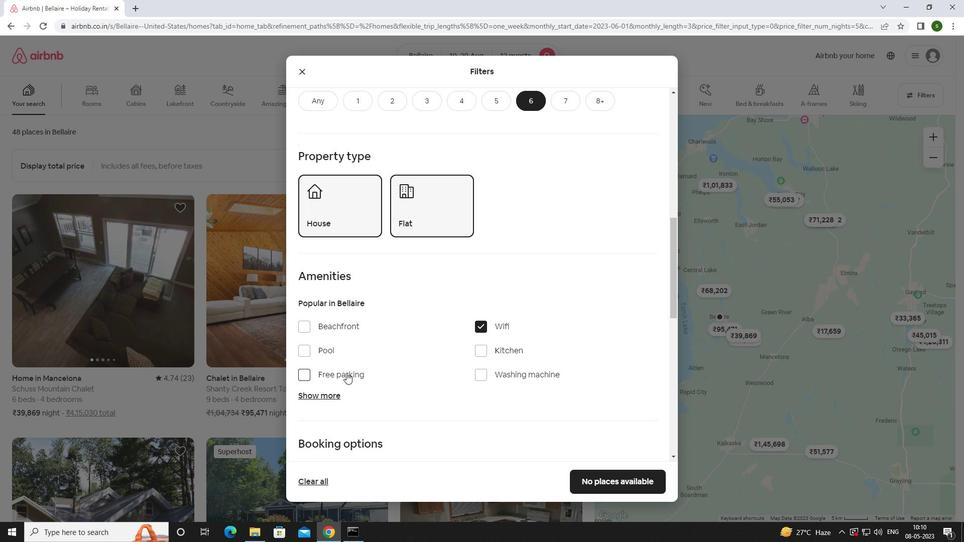 
Action: Mouse moved to (332, 397)
Screenshot: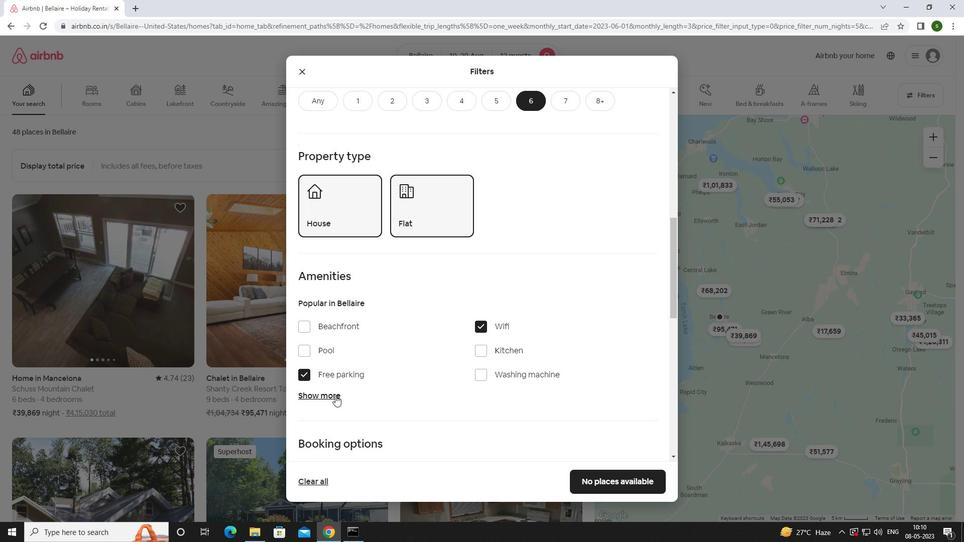 
Action: Mouse pressed left at (332, 397)
Screenshot: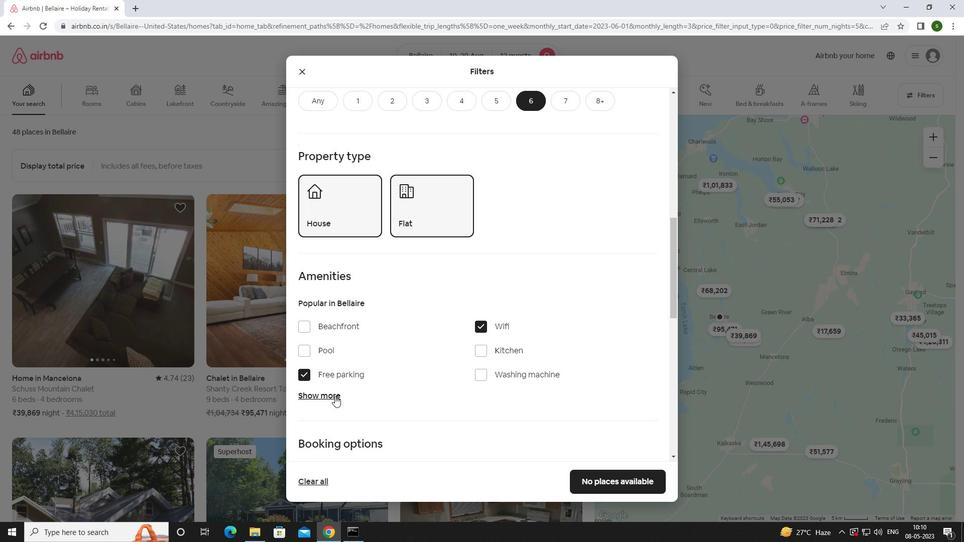 
Action: Mouse moved to (413, 362)
Screenshot: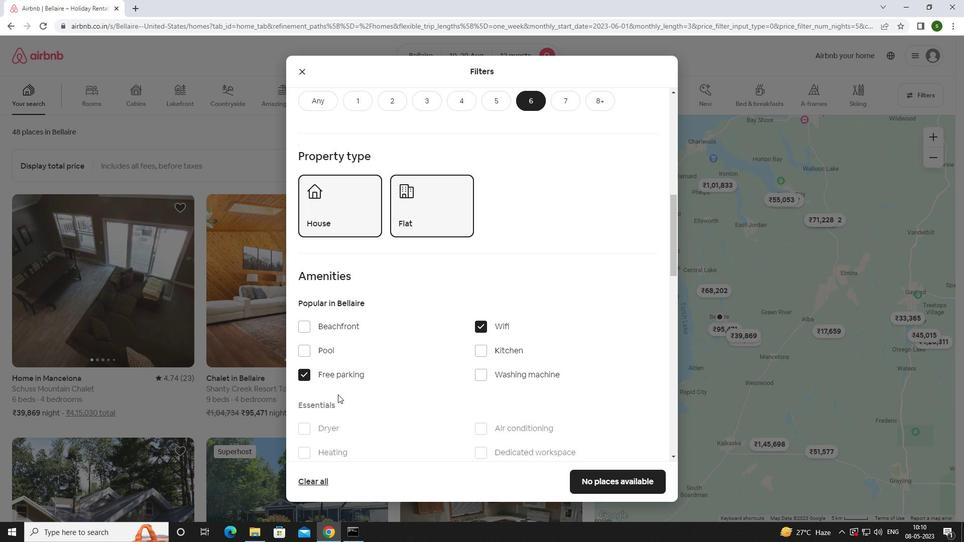 
Action: Mouse scrolled (413, 362) with delta (0, 0)
Screenshot: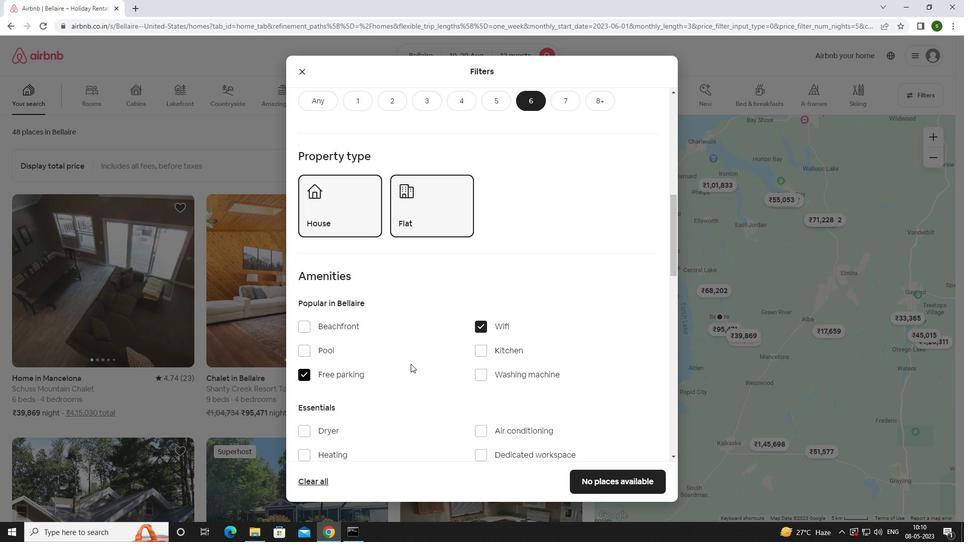 
Action: Mouse scrolled (413, 362) with delta (0, 0)
Screenshot: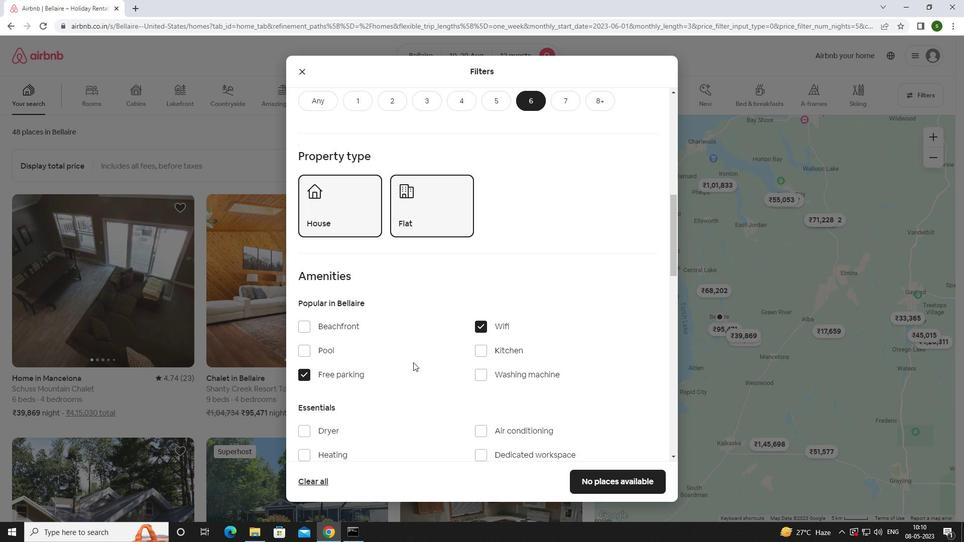
Action: Mouse moved to (329, 382)
Screenshot: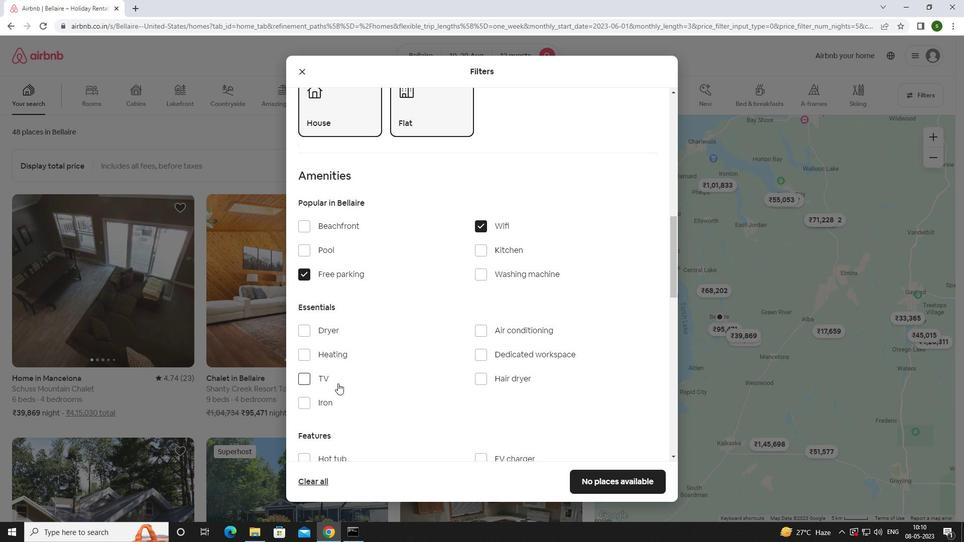 
Action: Mouse pressed left at (329, 382)
Screenshot: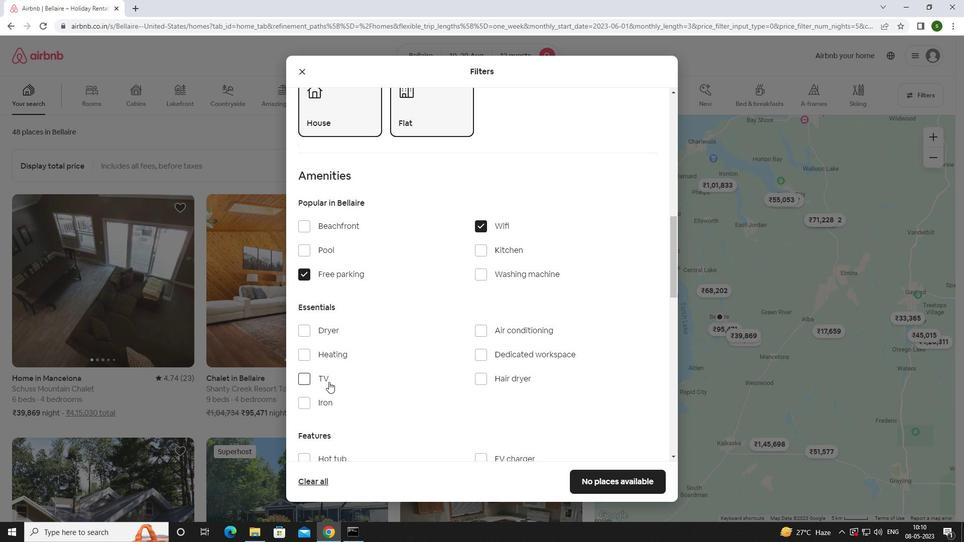 
Action: Mouse moved to (399, 364)
Screenshot: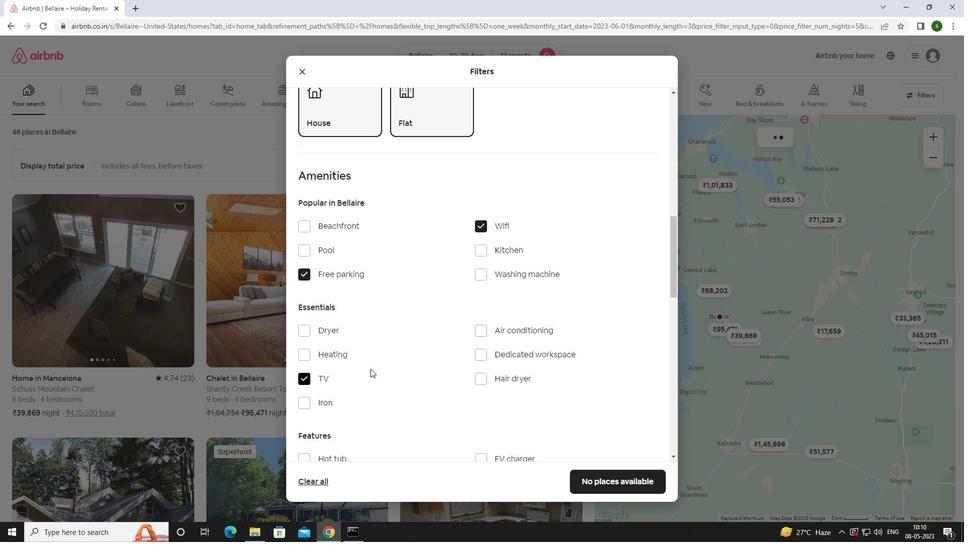 
Action: Mouse scrolled (399, 363) with delta (0, 0)
Screenshot: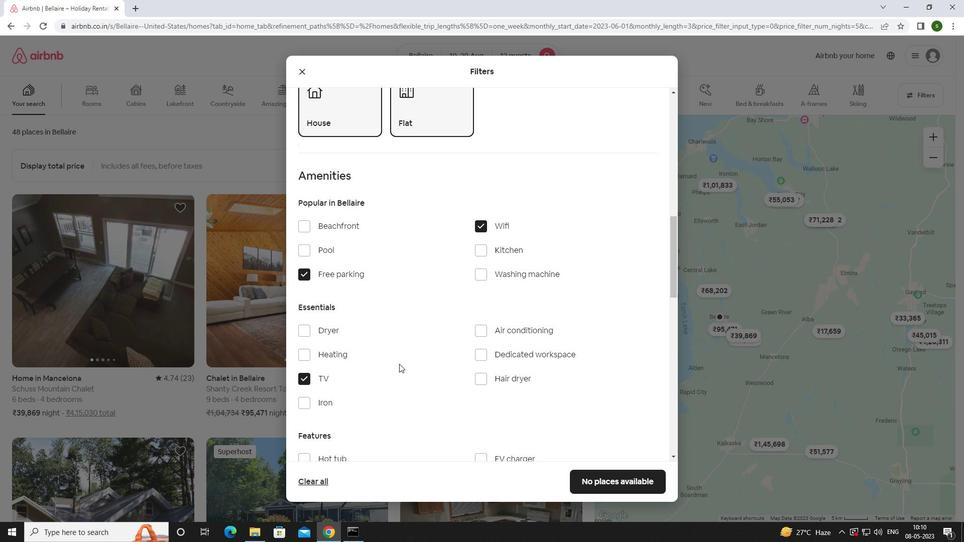 
Action: Mouse scrolled (399, 363) with delta (0, 0)
Screenshot: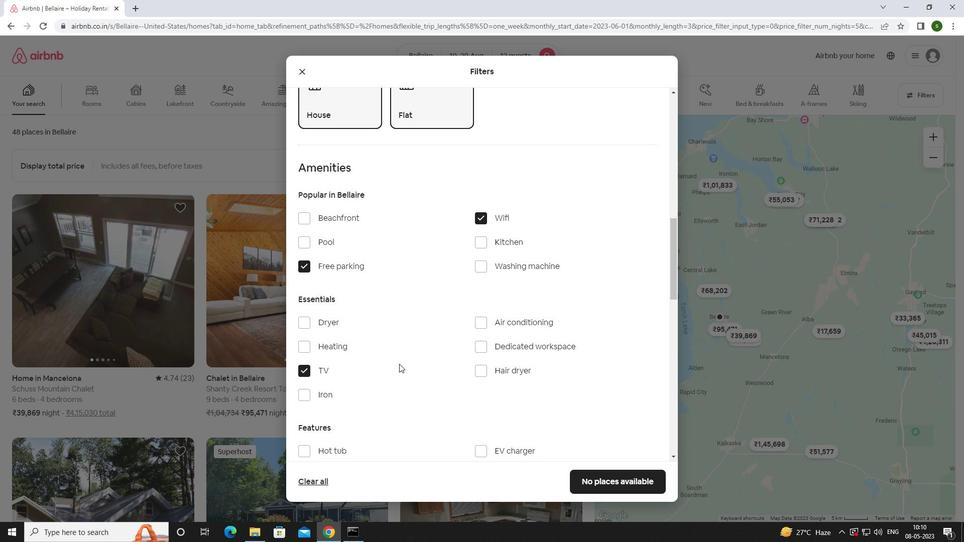
Action: Mouse scrolled (399, 363) with delta (0, 0)
Screenshot: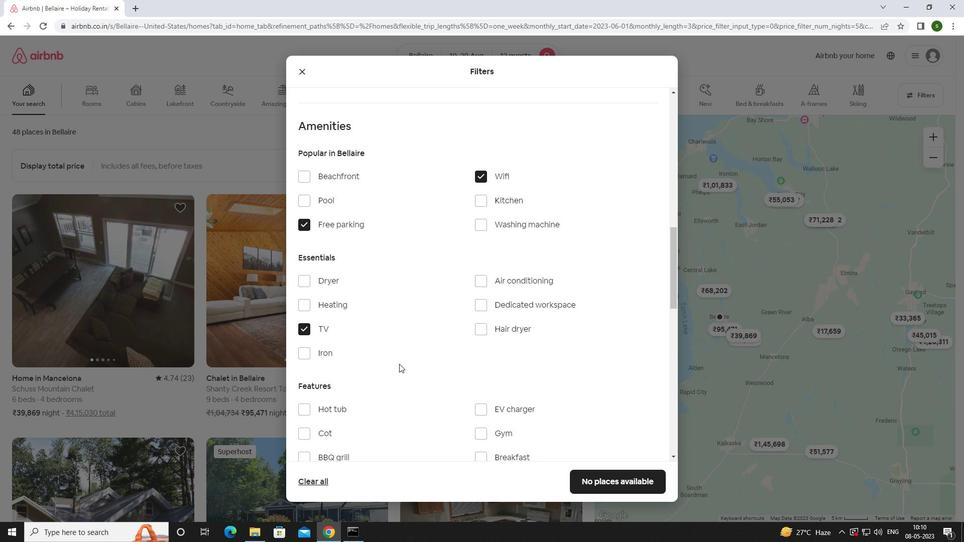 
Action: Mouse moved to (478, 334)
Screenshot: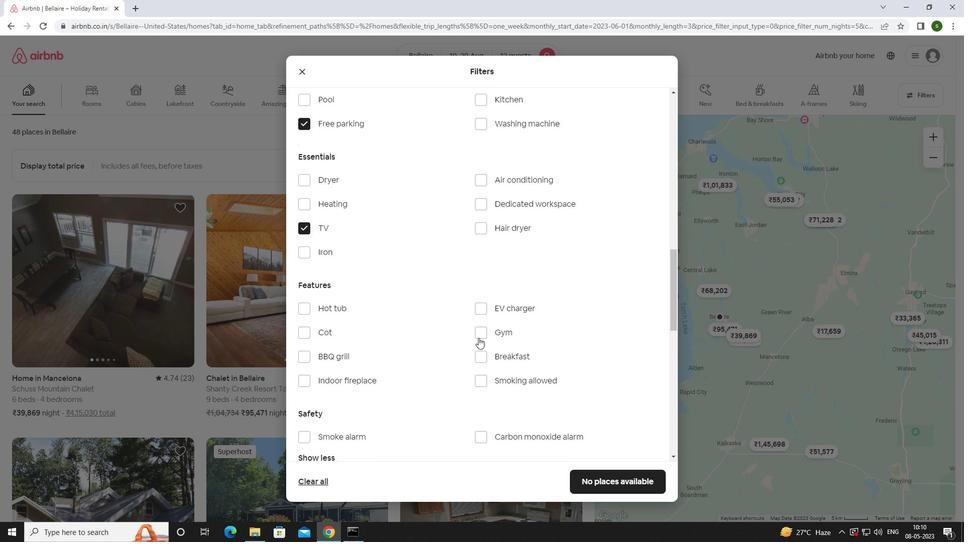 
Action: Mouse pressed left at (478, 334)
Screenshot: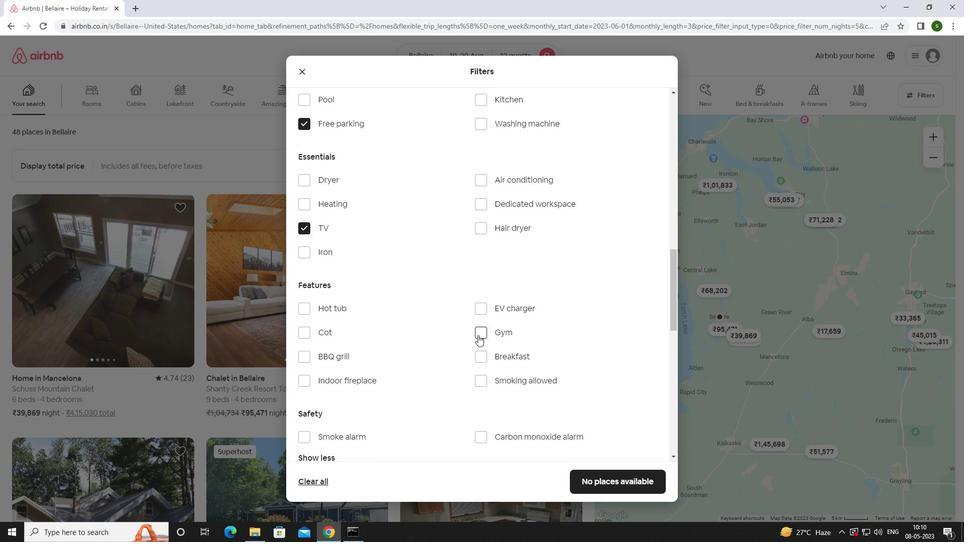 
Action: Mouse moved to (479, 355)
Screenshot: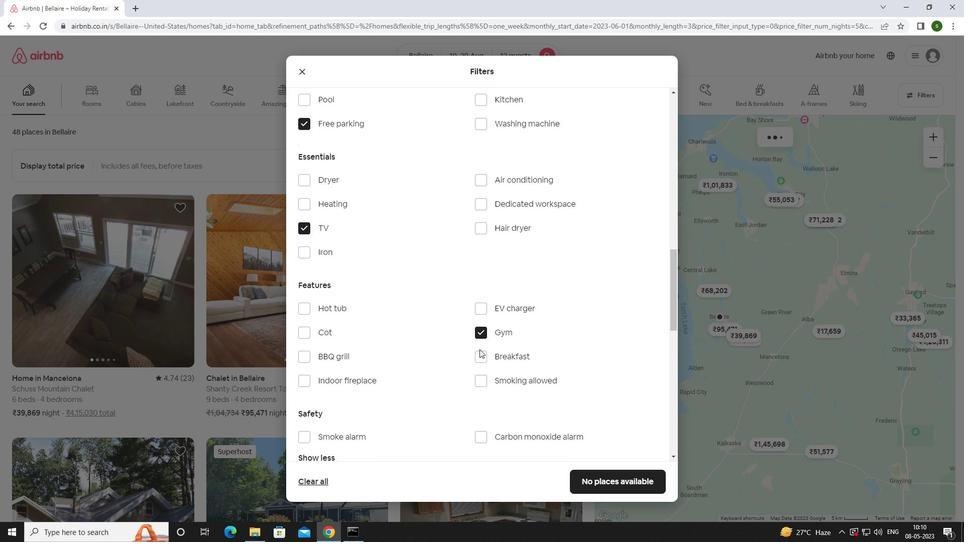 
Action: Mouse pressed left at (479, 355)
Screenshot: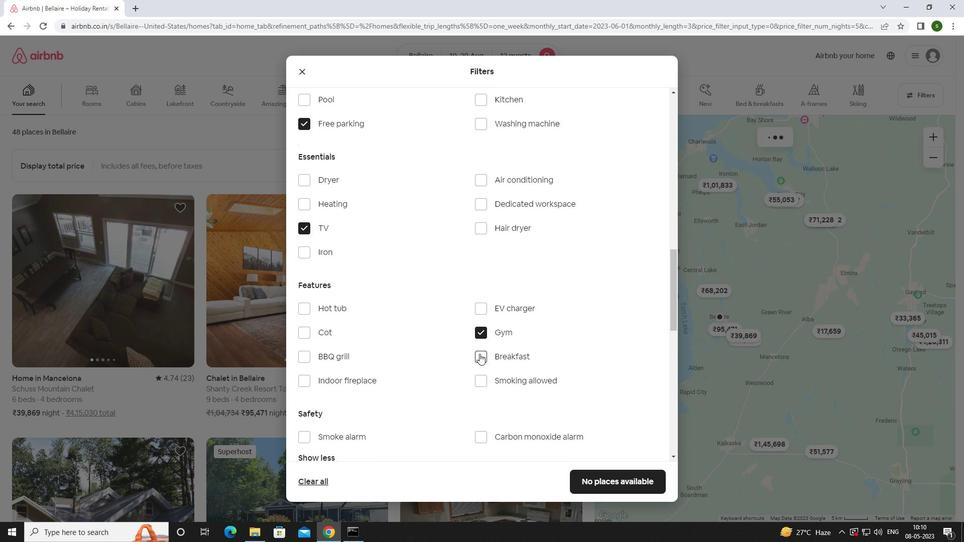 
Action: Mouse scrolled (479, 355) with delta (0, 0)
Screenshot: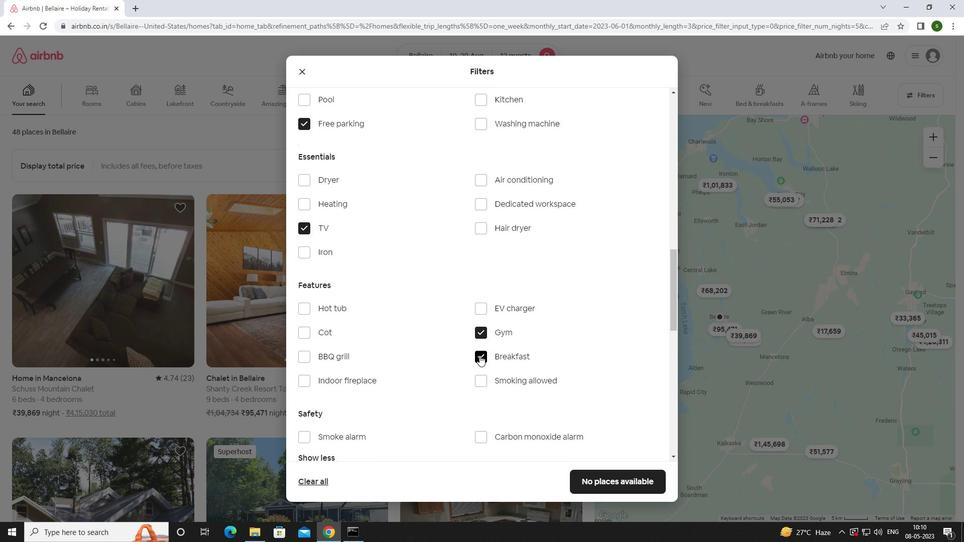 
Action: Mouse scrolled (479, 355) with delta (0, 0)
Screenshot: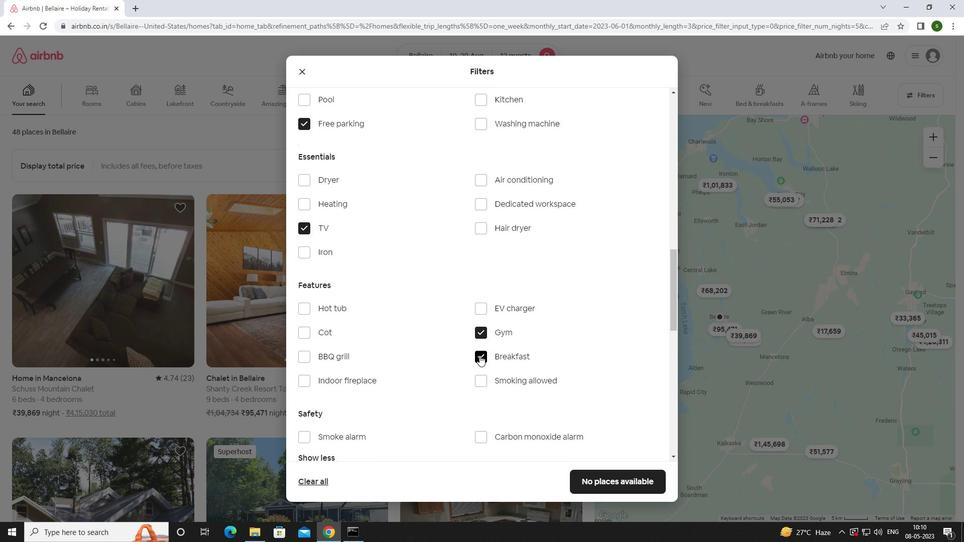 
Action: Mouse scrolled (479, 355) with delta (0, 0)
Screenshot: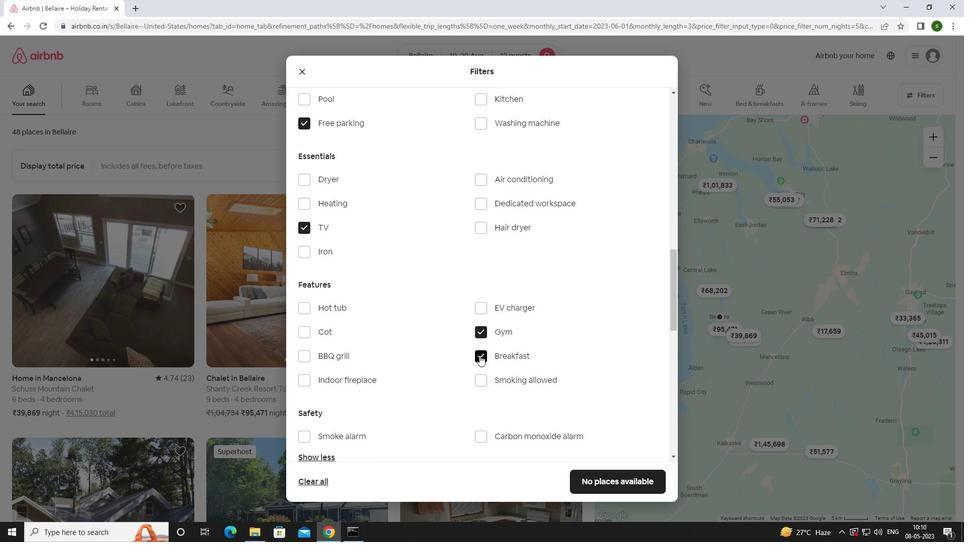 
Action: Mouse scrolled (479, 355) with delta (0, 0)
Screenshot: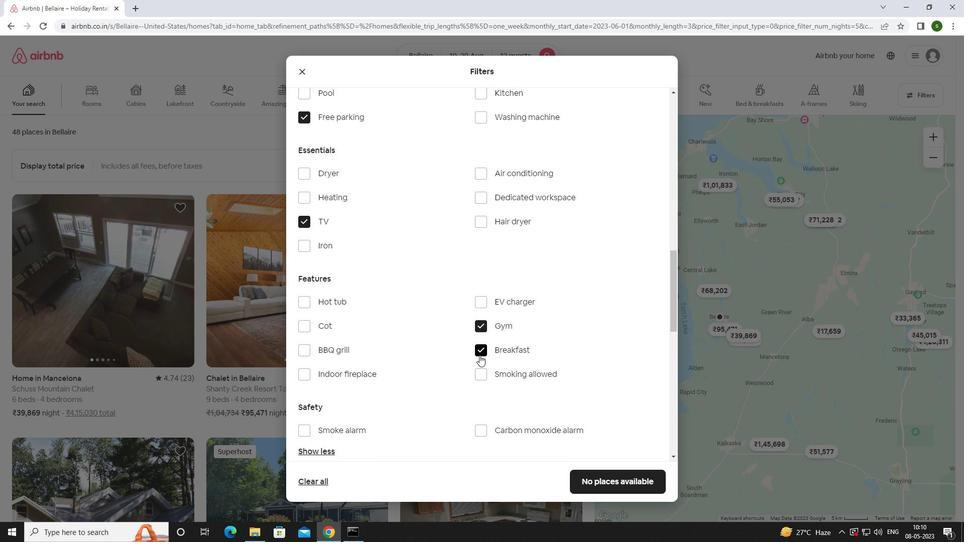 
Action: Mouse moved to (635, 372)
Screenshot: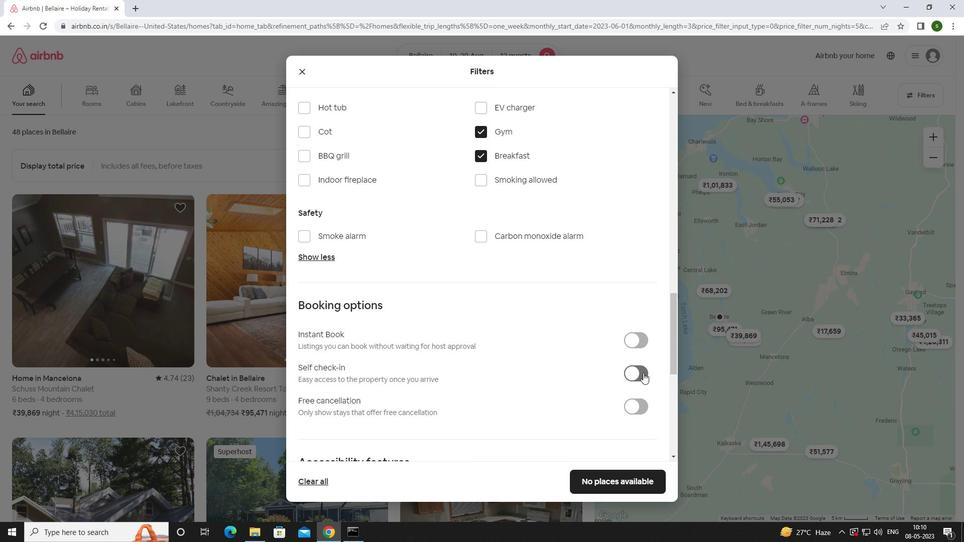 
Action: Mouse pressed left at (635, 372)
Screenshot: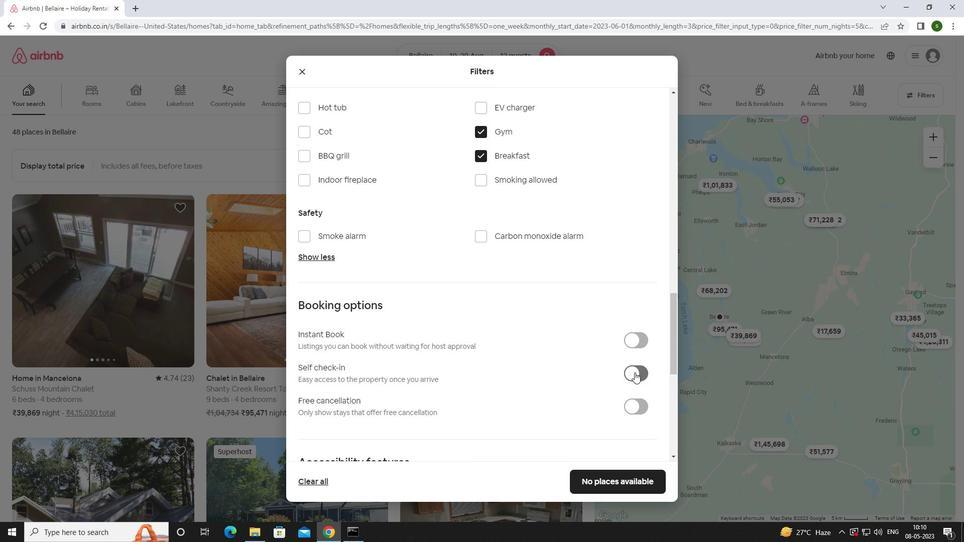 
Action: Mouse moved to (535, 357)
Screenshot: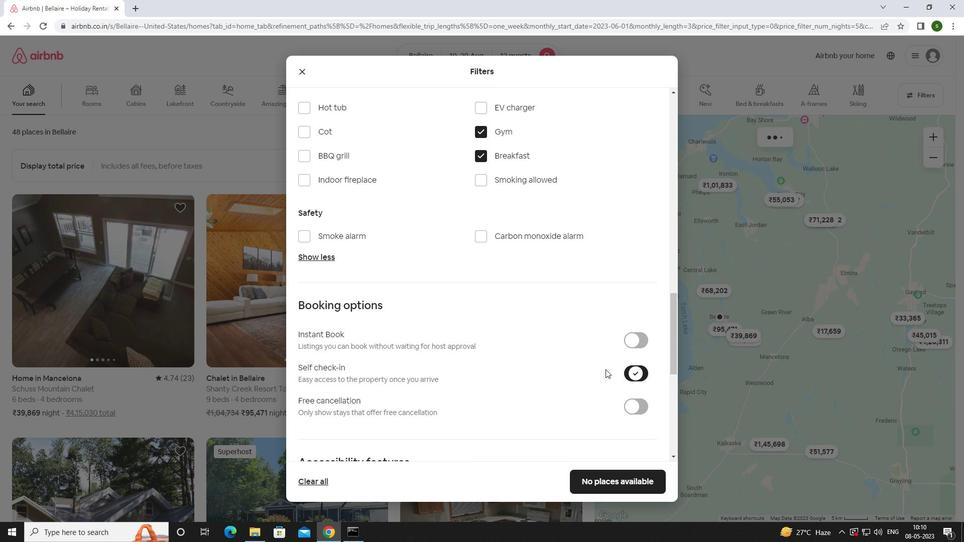 
Action: Mouse scrolled (535, 356) with delta (0, 0)
Screenshot: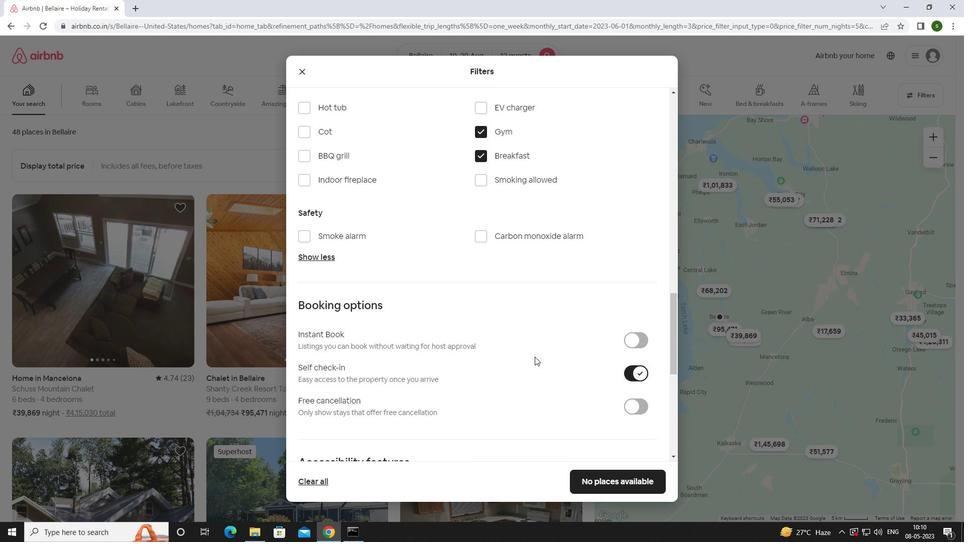 
Action: Mouse scrolled (535, 356) with delta (0, 0)
Screenshot: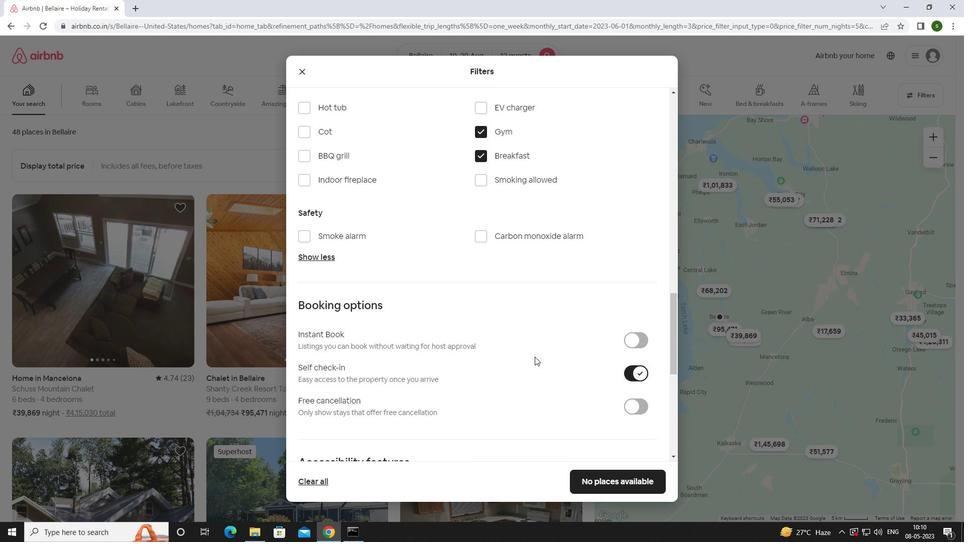 
Action: Mouse scrolled (535, 356) with delta (0, 0)
Screenshot: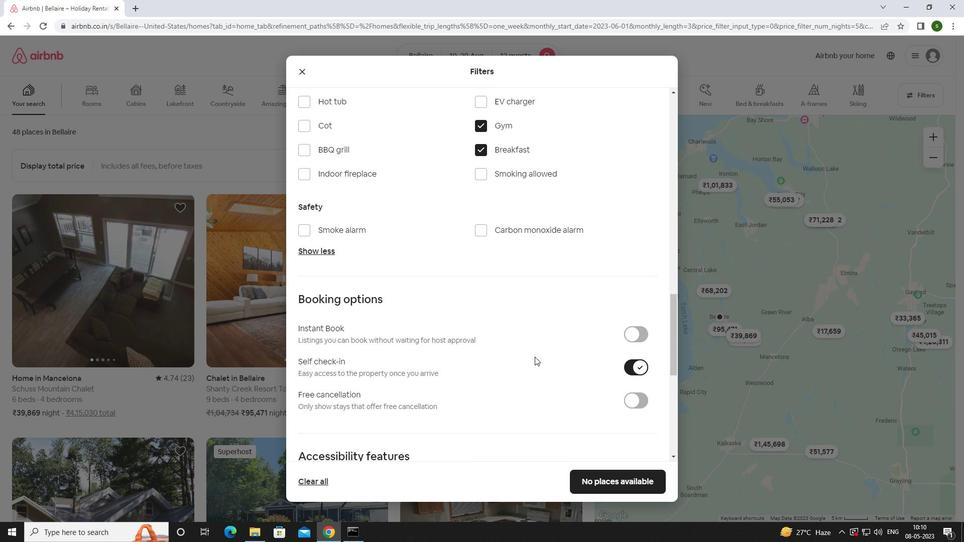
Action: Mouse scrolled (535, 356) with delta (0, 0)
Screenshot: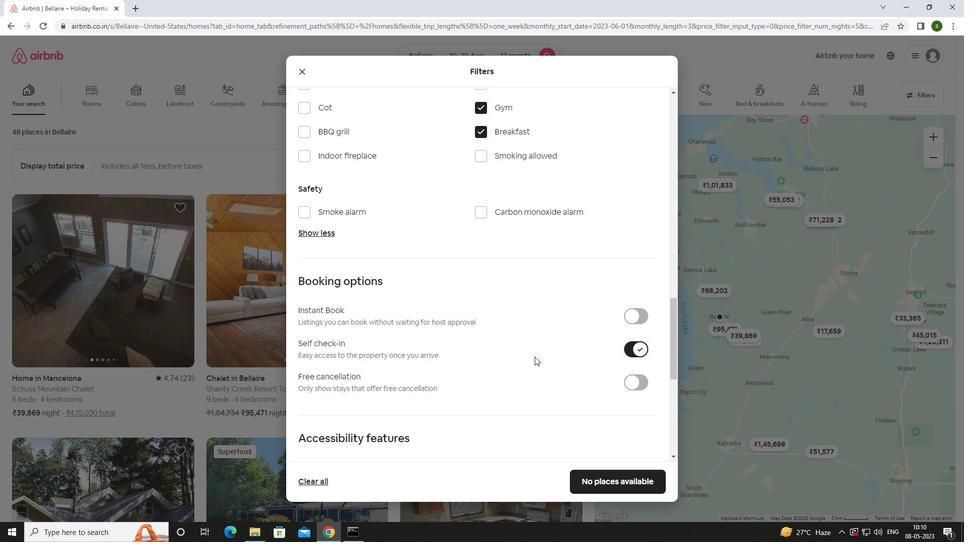 
Action: Mouse scrolled (535, 356) with delta (0, 0)
Screenshot: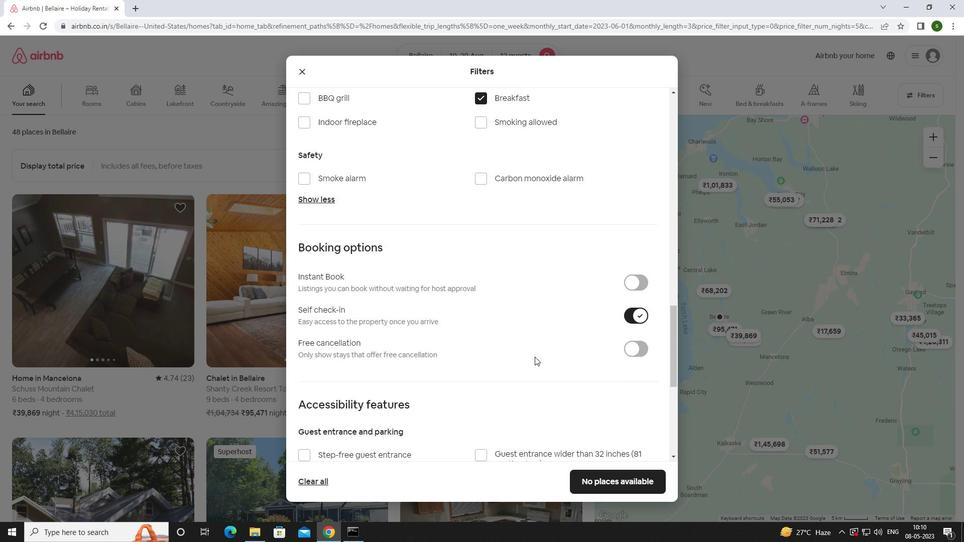 
Action: Mouse scrolled (535, 356) with delta (0, 0)
Screenshot: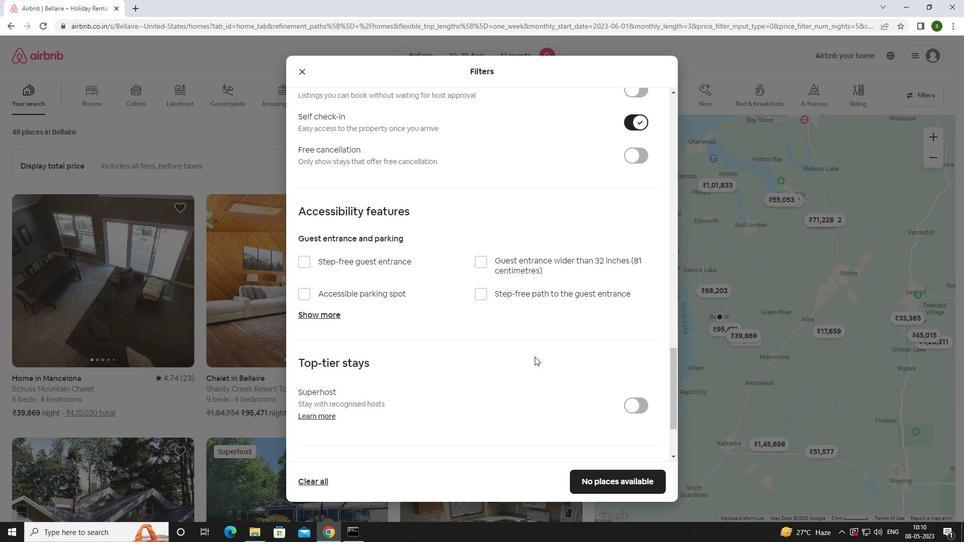 
Action: Mouse scrolled (535, 356) with delta (0, 0)
Screenshot: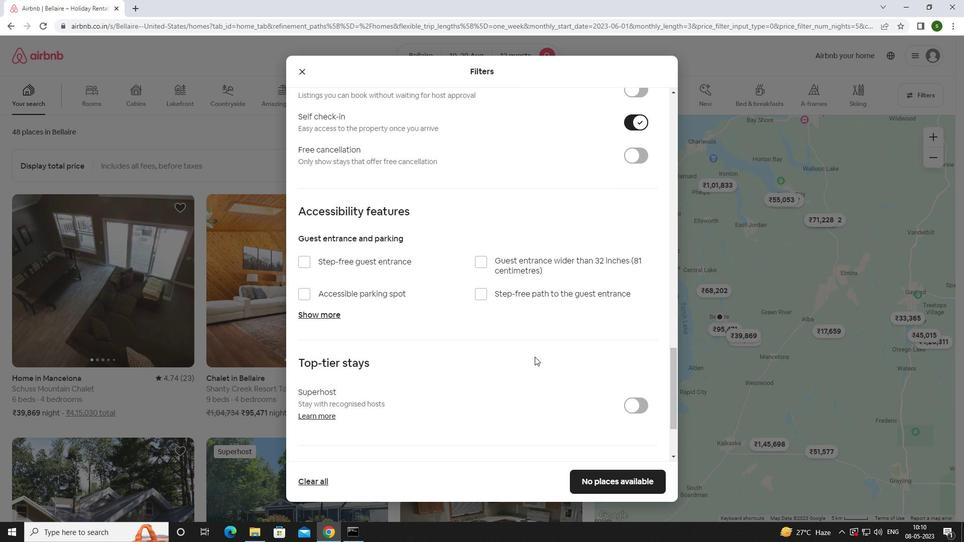 
Action: Mouse scrolled (535, 356) with delta (0, 0)
Screenshot: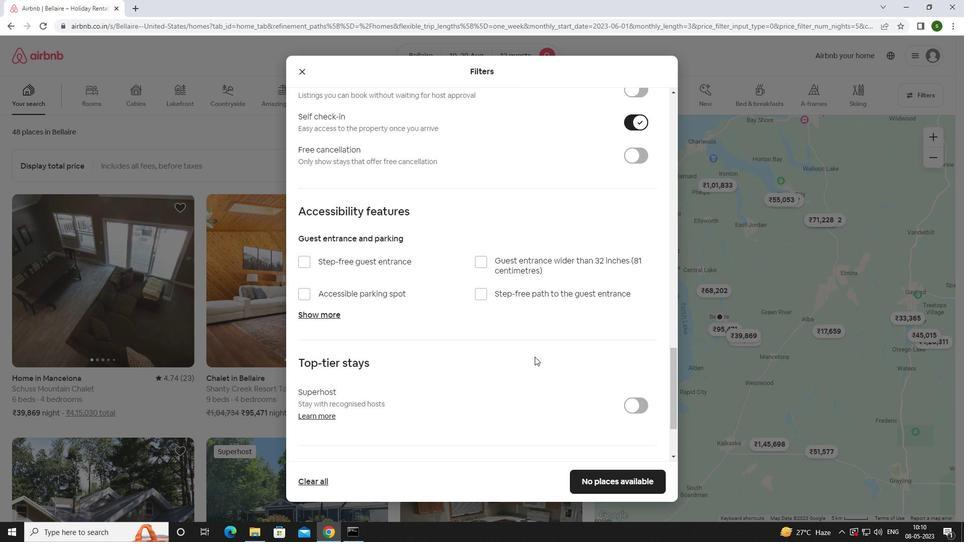 
Action: Mouse scrolled (535, 356) with delta (0, 0)
Screenshot: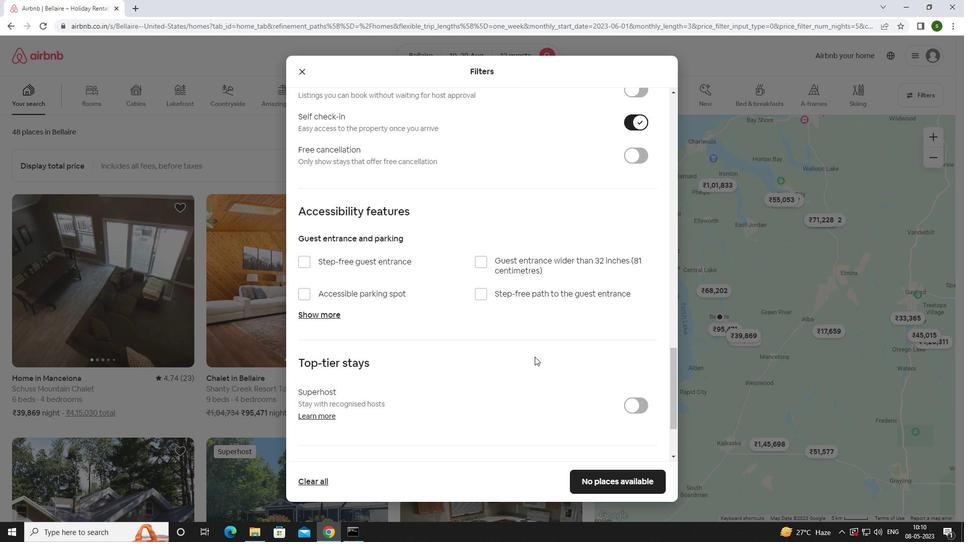 
Action: Mouse moved to (331, 392)
Screenshot: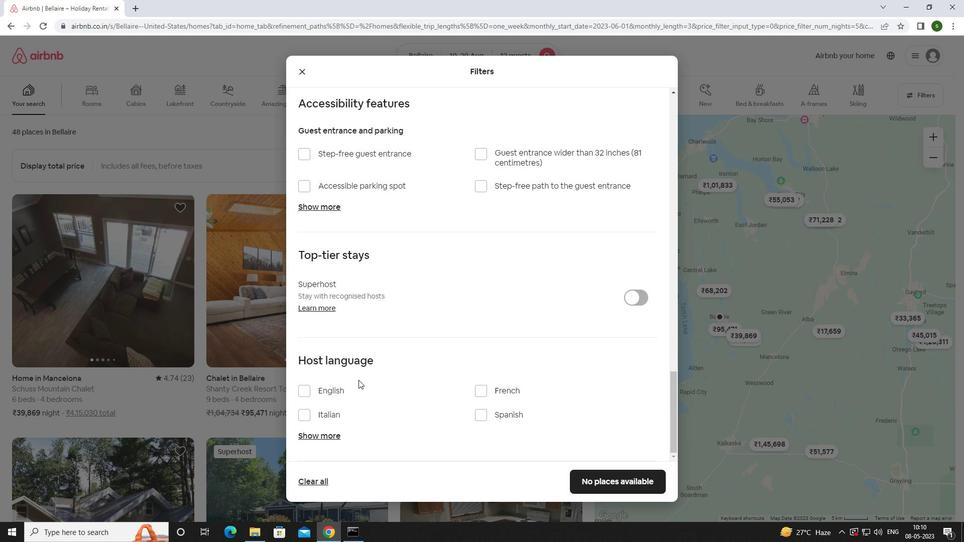 
Action: Mouse pressed left at (331, 392)
Screenshot: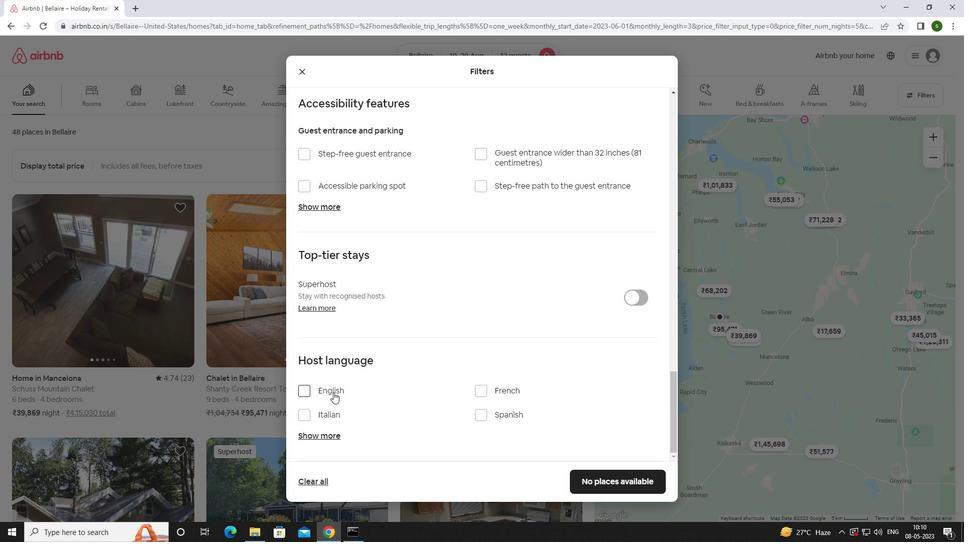 
Action: Mouse moved to (585, 480)
Screenshot: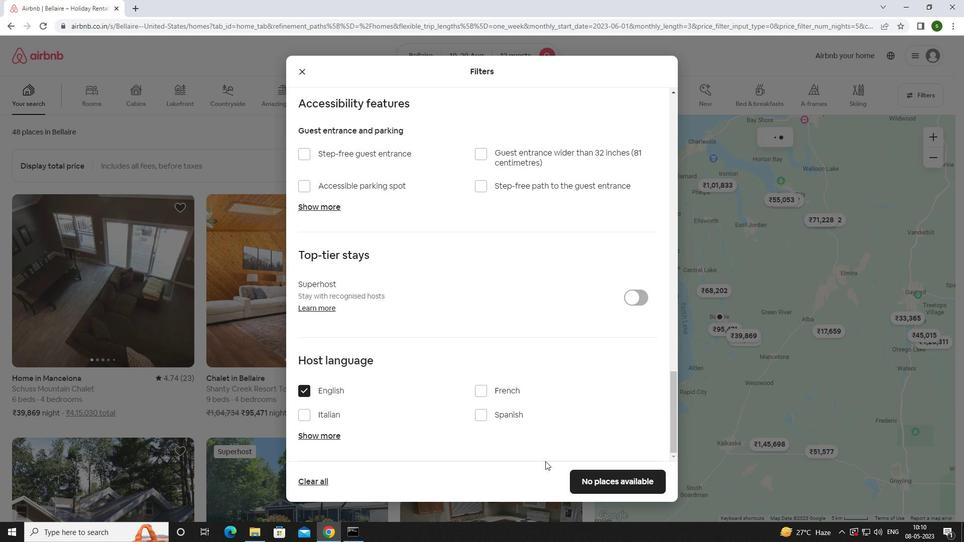 
Action: Mouse pressed left at (585, 480)
Screenshot: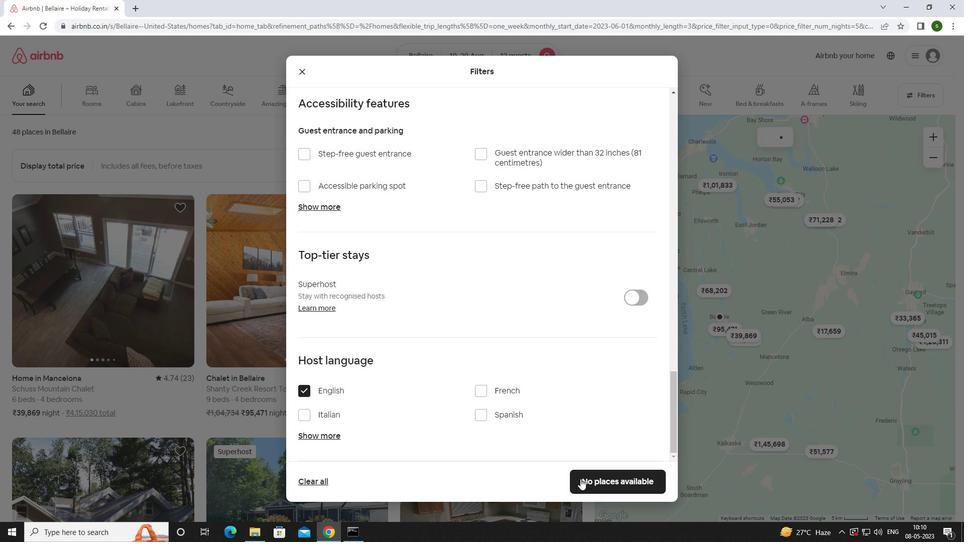 
Action: Mouse moved to (542, 448)
Screenshot: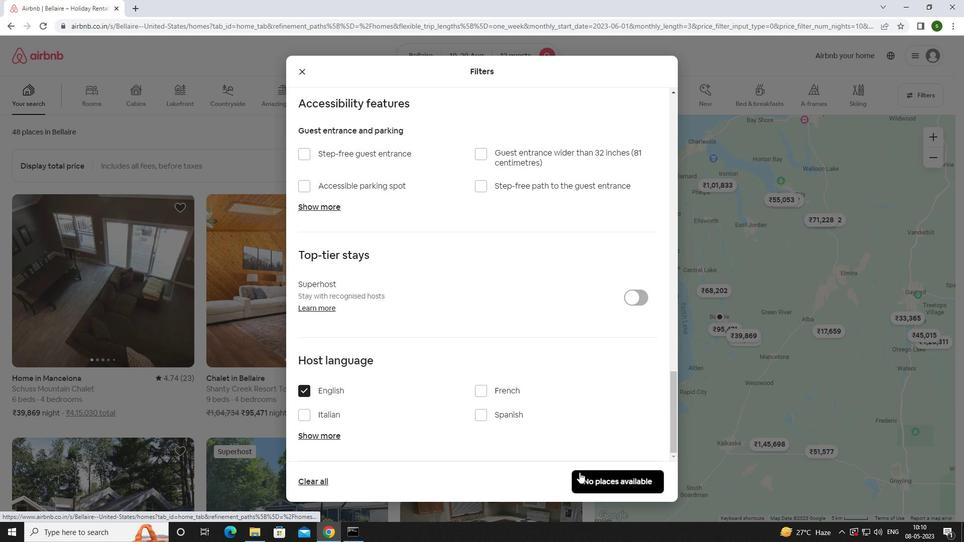 
